Task: Find connections with filter location Mount Martha with filter topic #lawschoolwith filter profile language French with filter current company Quest Global with filter school IASE Deemed University with filter industry Hospitality with filter service category Event Planning with filter keywords title Caretaker or House Sitter
Action: Mouse moved to (485, 92)
Screenshot: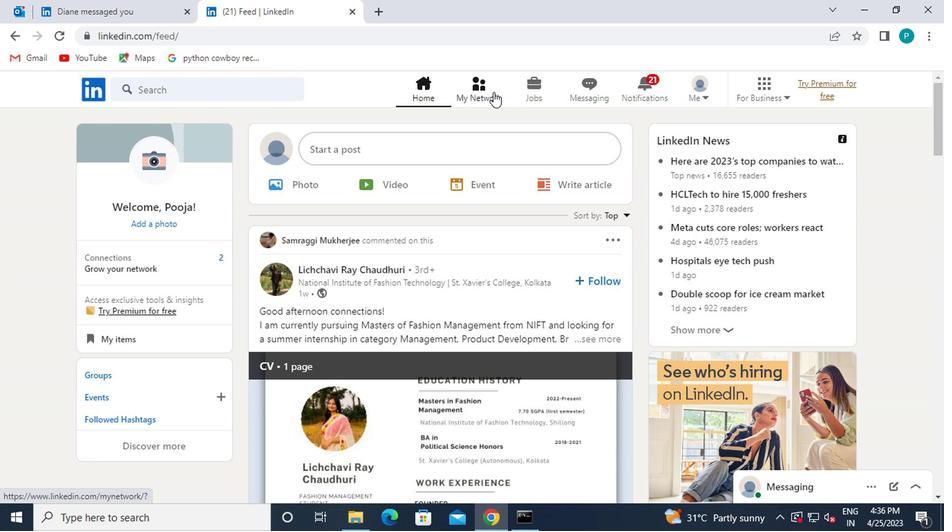 
Action: Mouse pressed left at (485, 92)
Screenshot: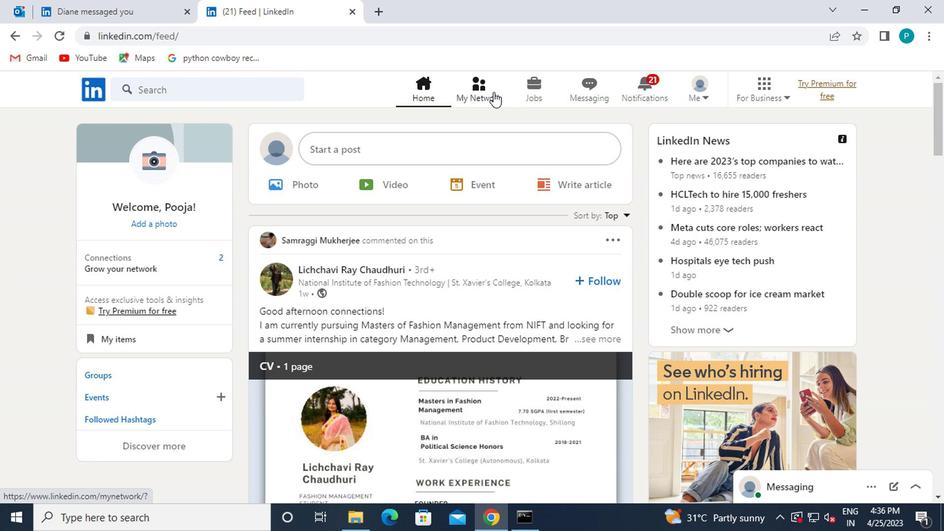 
Action: Mouse moved to (141, 175)
Screenshot: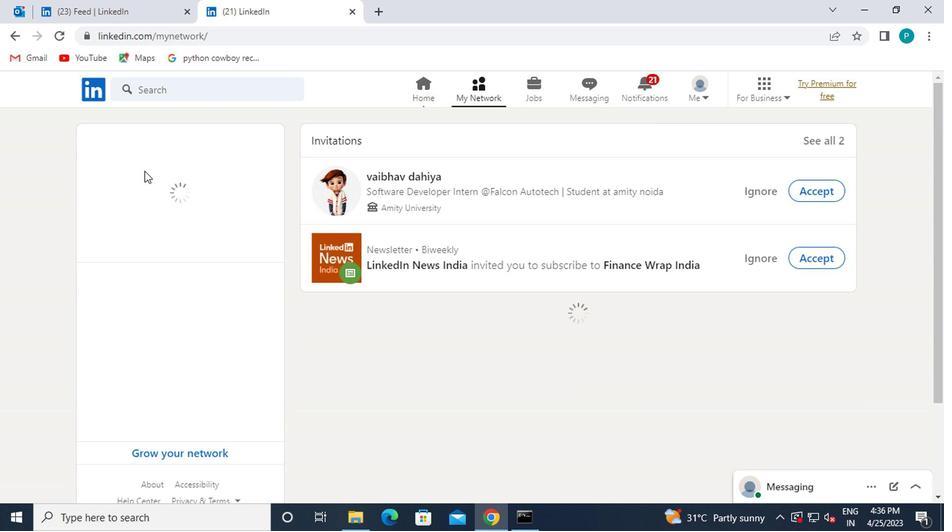 
Action: Mouse pressed left at (141, 175)
Screenshot: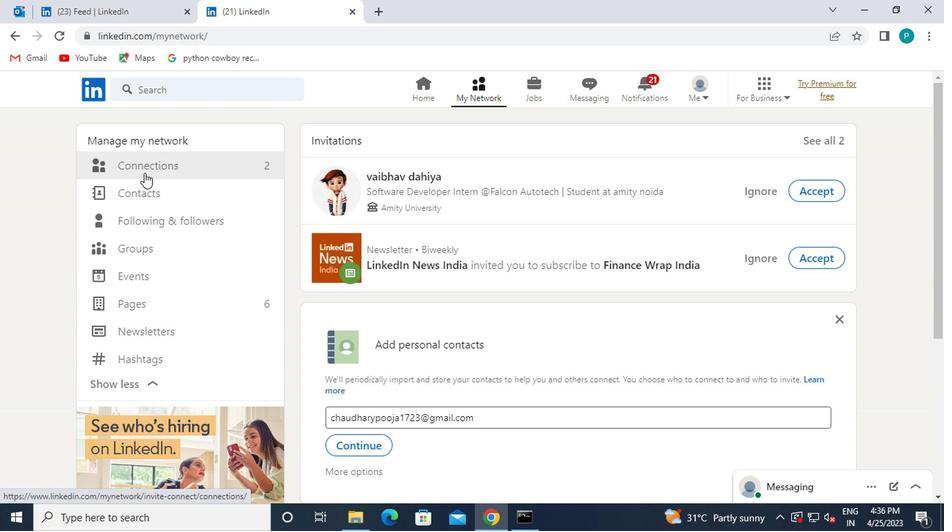 
Action: Mouse moved to (566, 173)
Screenshot: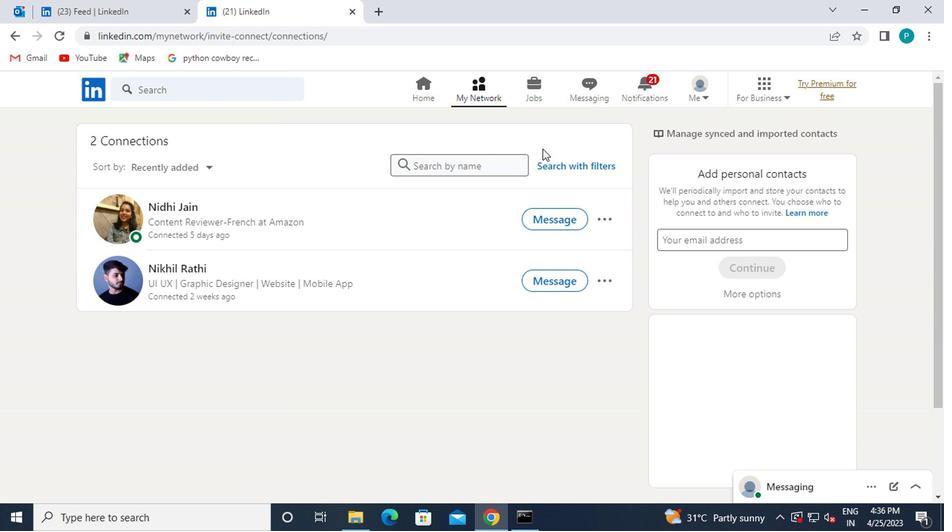 
Action: Mouse pressed left at (566, 173)
Screenshot: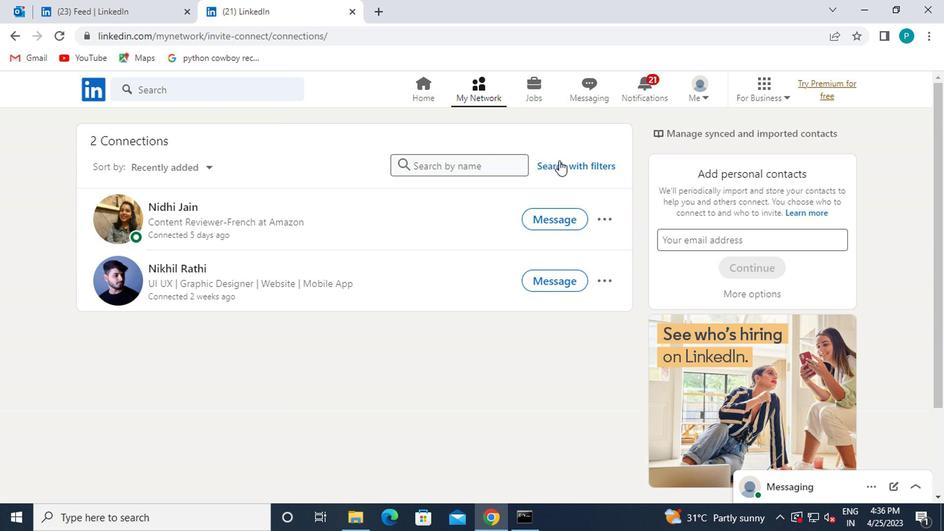 
Action: Mouse moved to (432, 123)
Screenshot: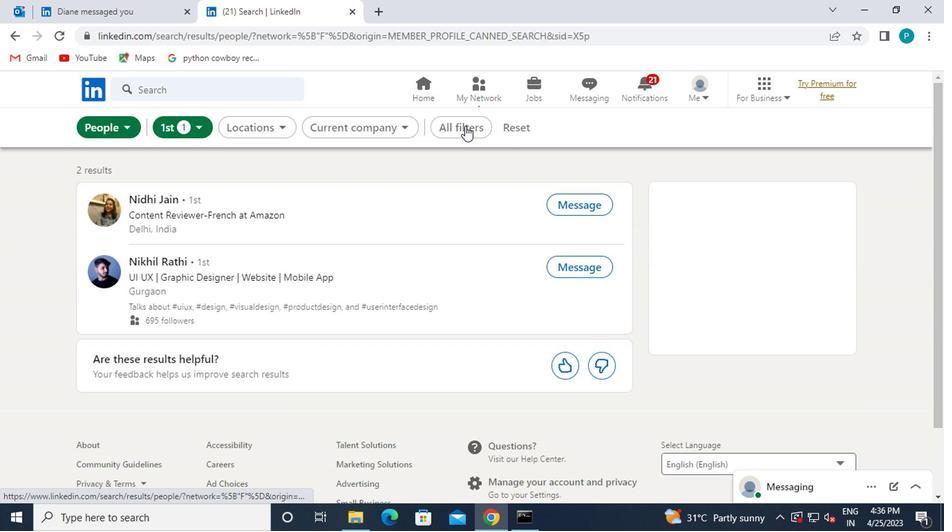 
Action: Mouse pressed left at (432, 123)
Screenshot: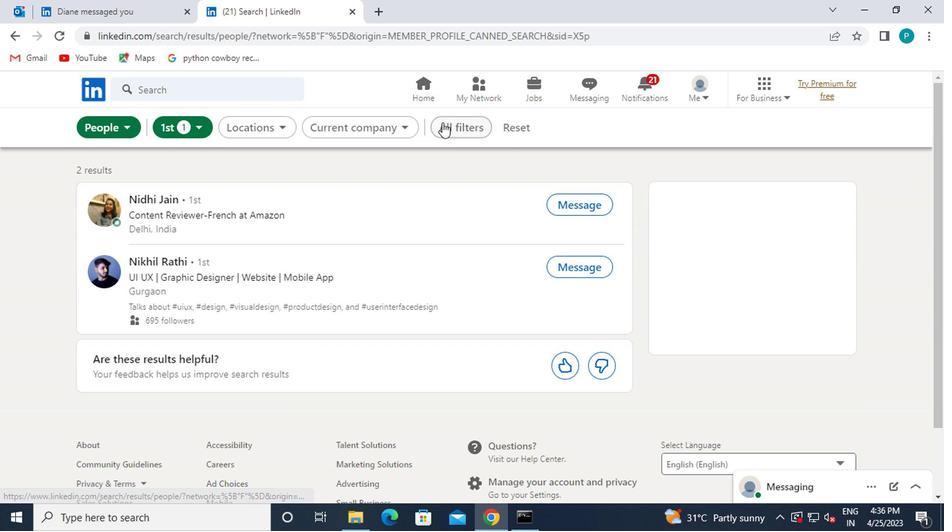 
Action: Mouse moved to (771, 300)
Screenshot: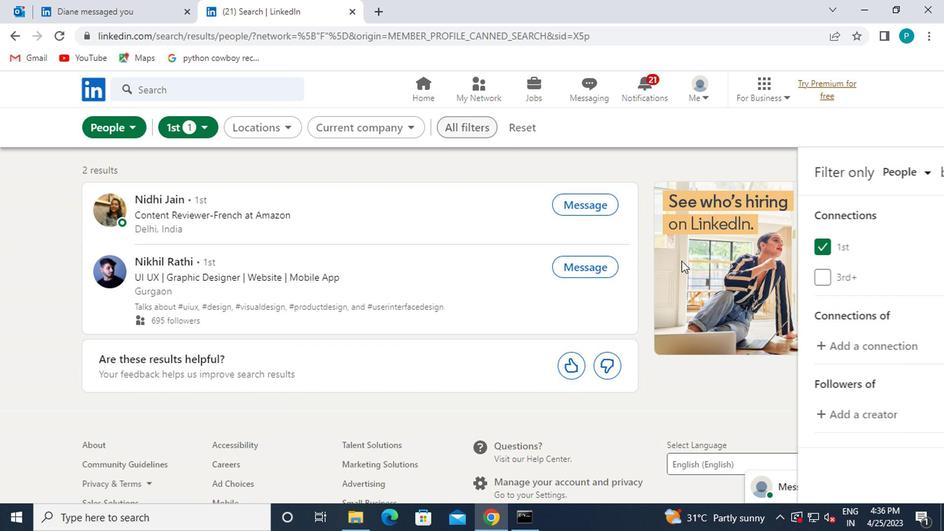 
Action: Mouse scrolled (771, 299) with delta (0, 0)
Screenshot: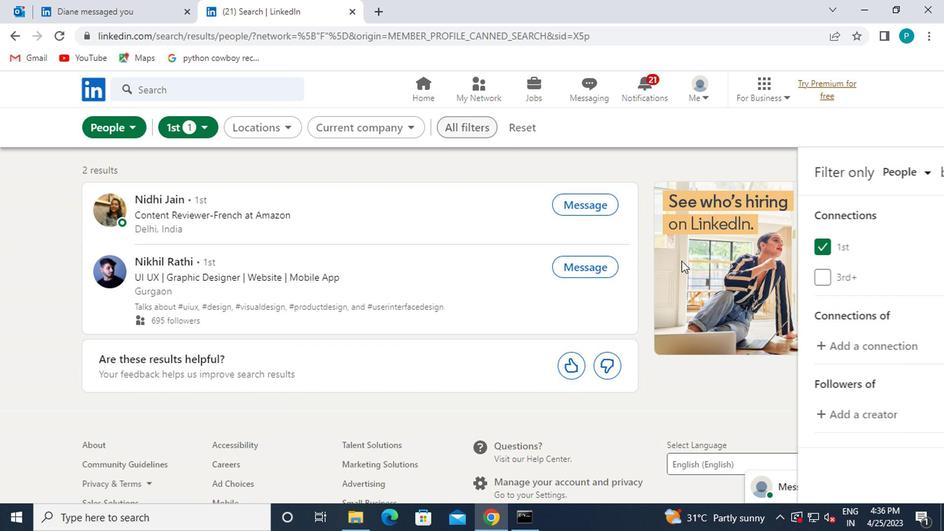 
Action: Mouse moved to (771, 301)
Screenshot: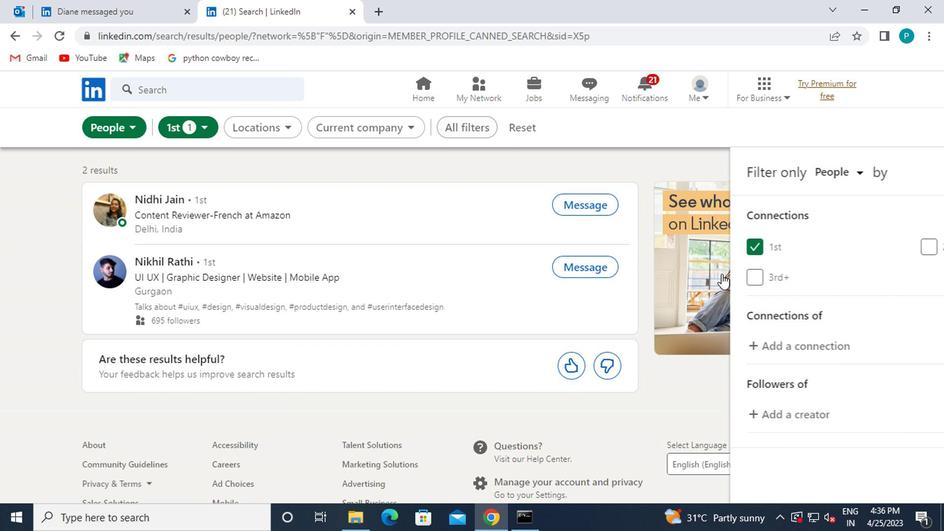 
Action: Mouse scrolled (771, 300) with delta (0, 0)
Screenshot: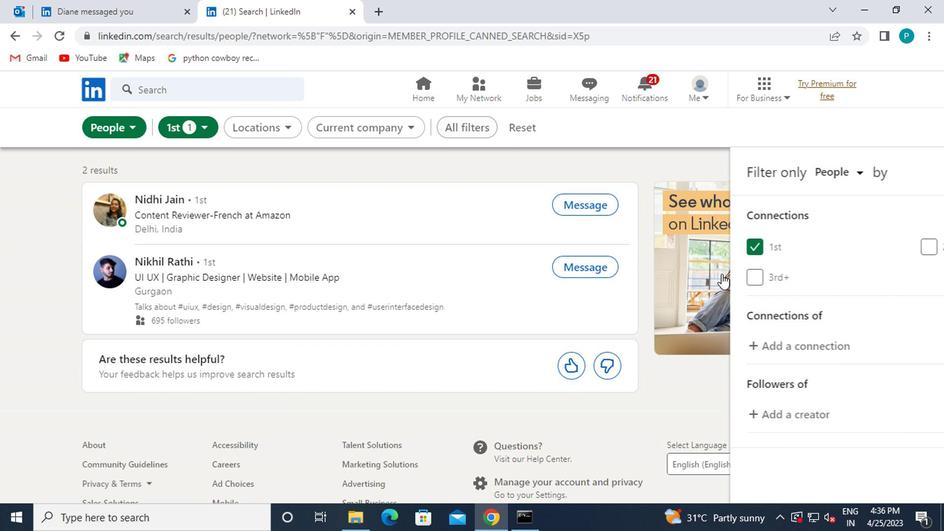 
Action: Mouse moved to (771, 302)
Screenshot: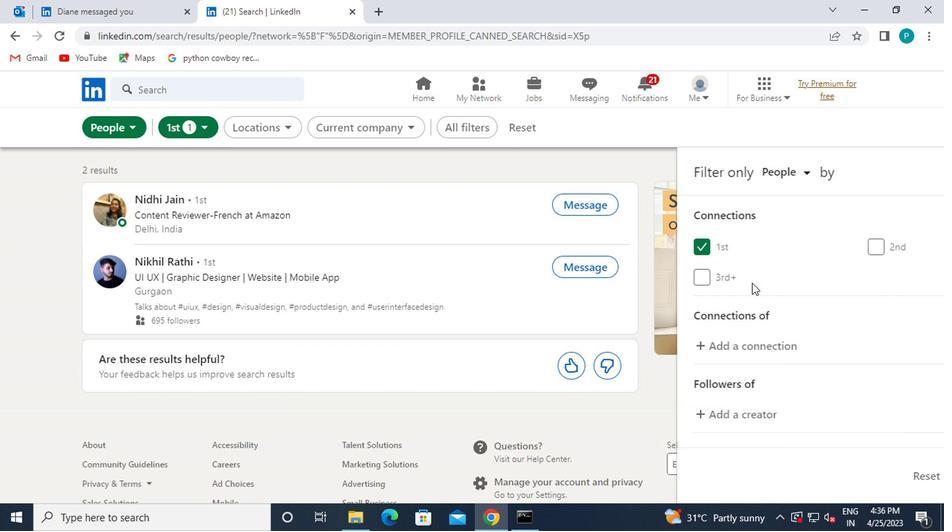 
Action: Mouse scrolled (771, 301) with delta (0, 0)
Screenshot: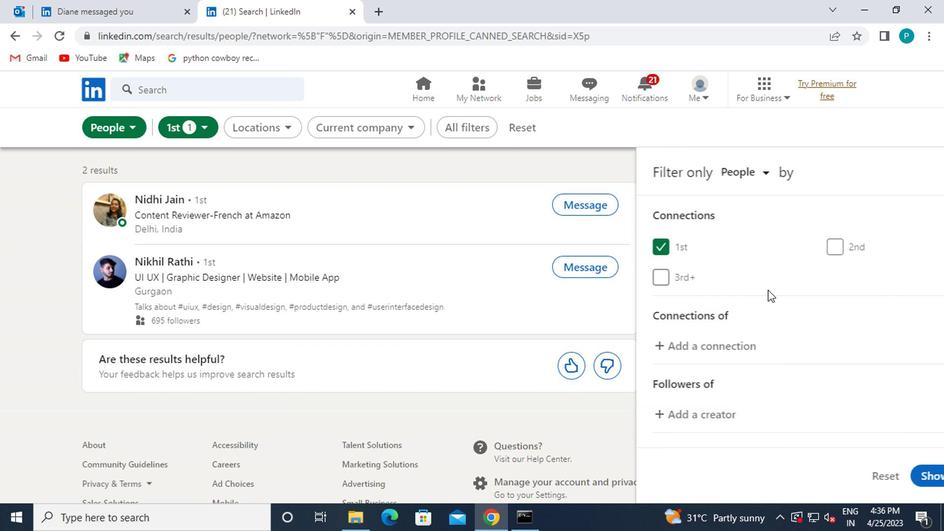 
Action: Mouse moved to (782, 335)
Screenshot: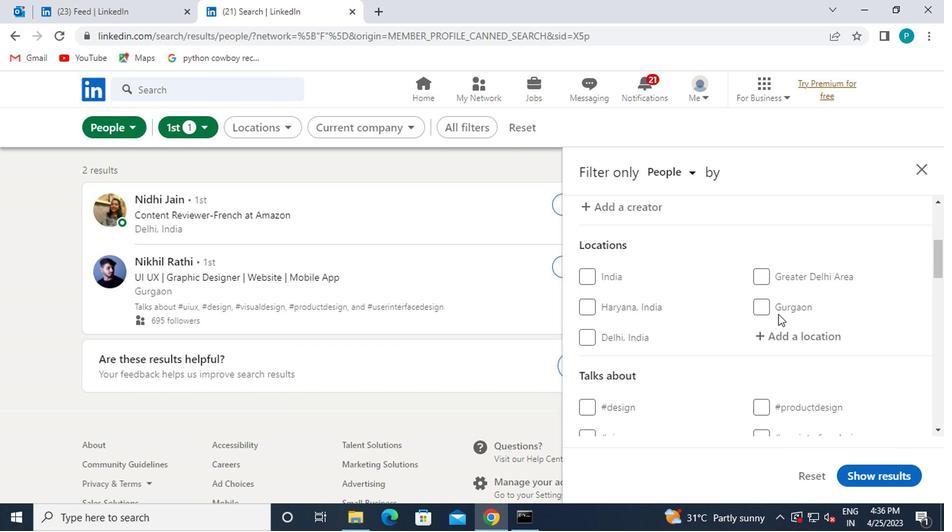 
Action: Mouse pressed left at (782, 335)
Screenshot: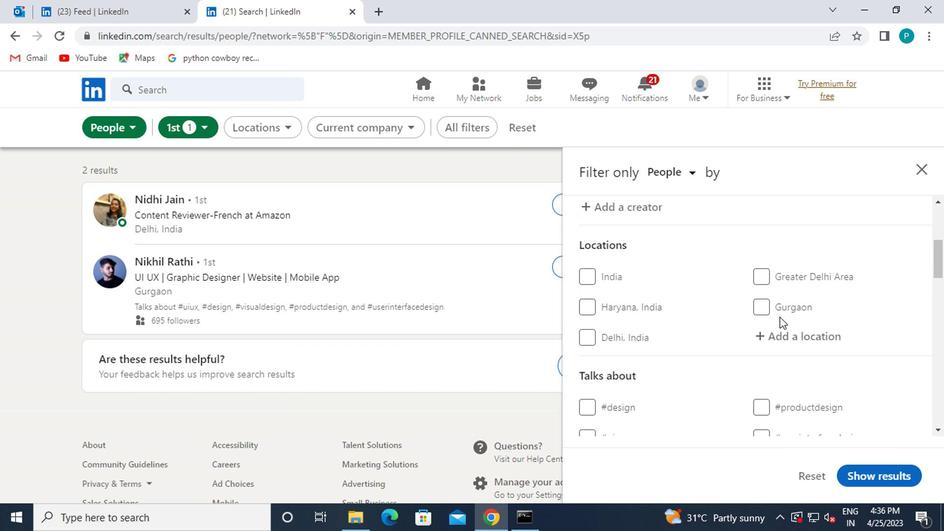 
Action: Mouse moved to (776, 309)
Screenshot: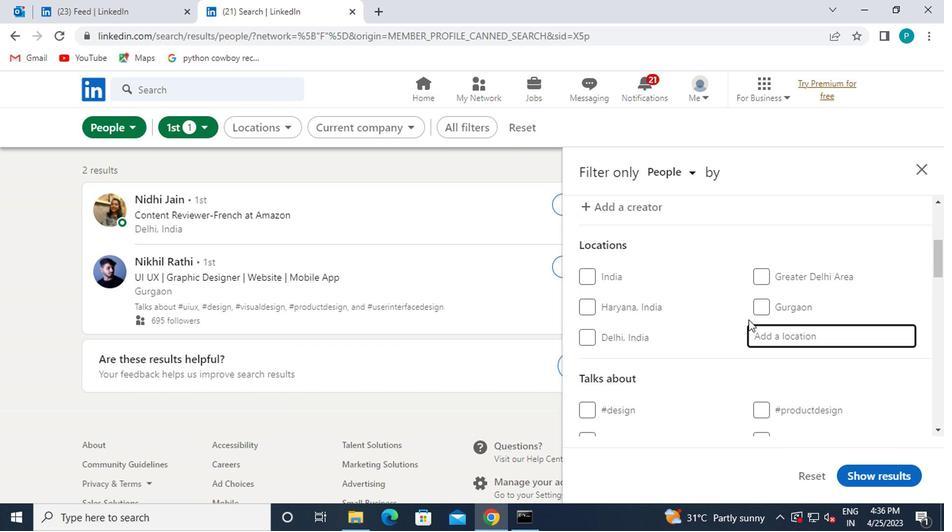 
Action: Key pressed mount<Key.enter>
Screenshot: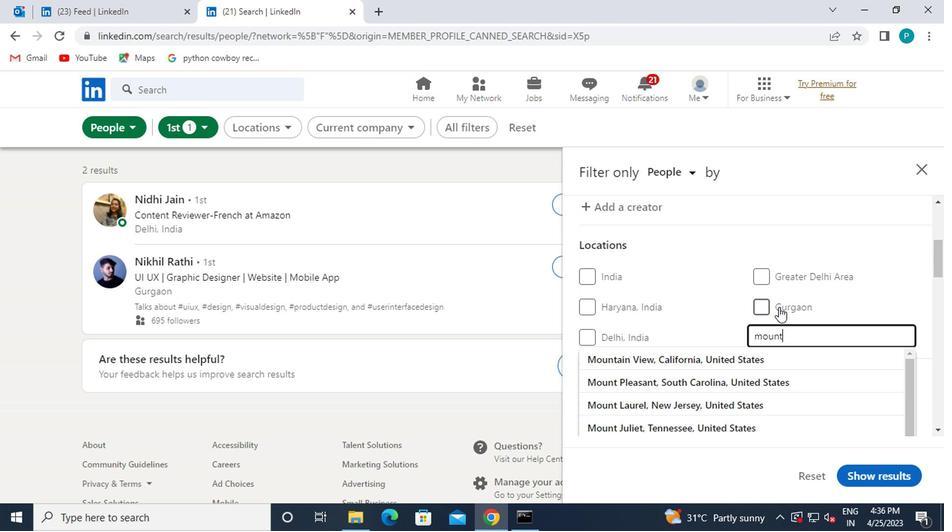 
Action: Mouse moved to (803, 330)
Screenshot: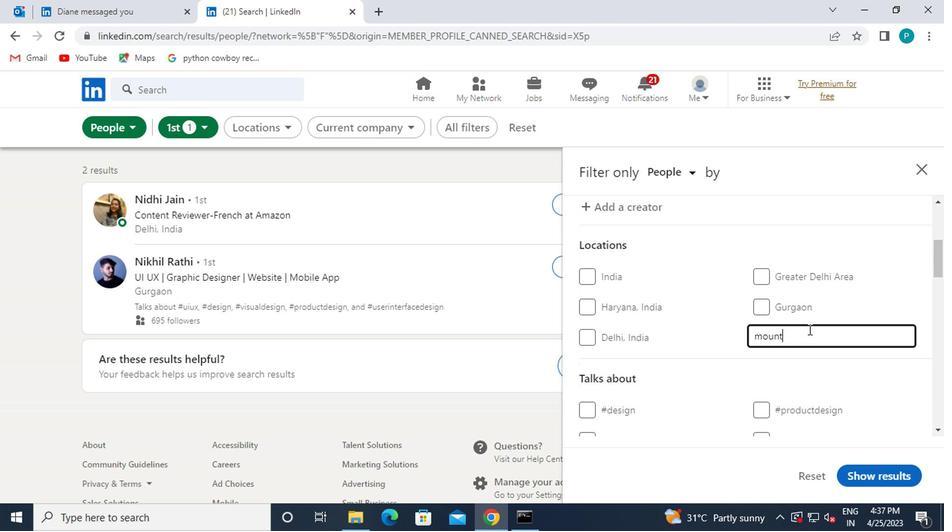 
Action: Key pressed <Key.space>martha
Screenshot: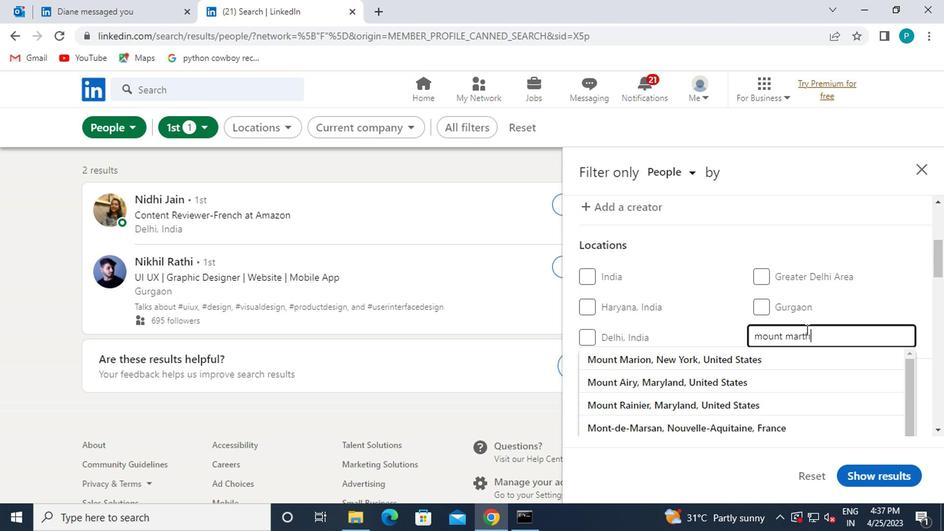 
Action: Mouse scrolled (803, 330) with delta (0, 0)
Screenshot: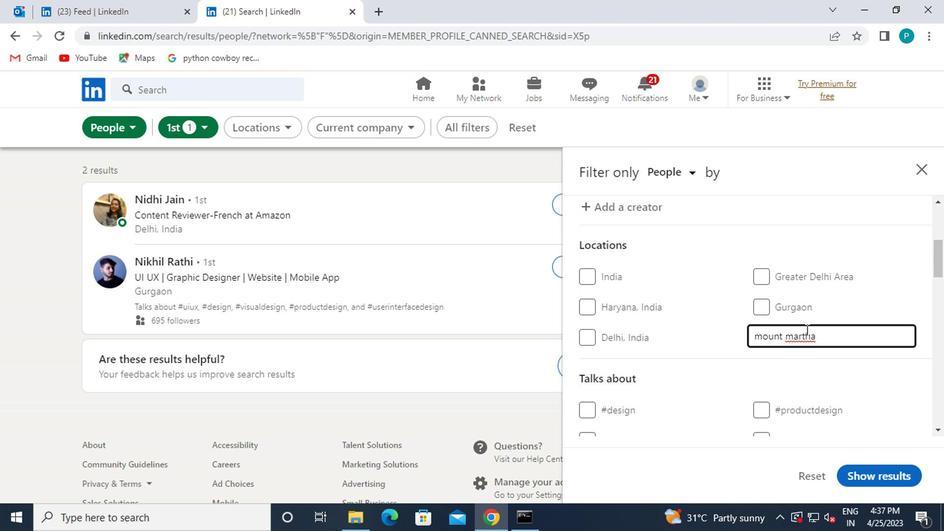 
Action: Mouse scrolled (803, 330) with delta (0, 0)
Screenshot: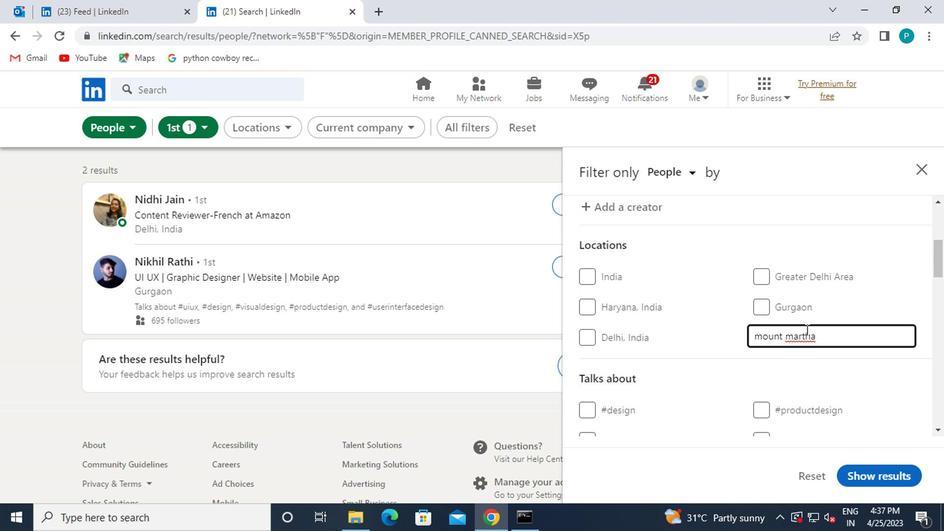 
Action: Mouse moved to (773, 335)
Screenshot: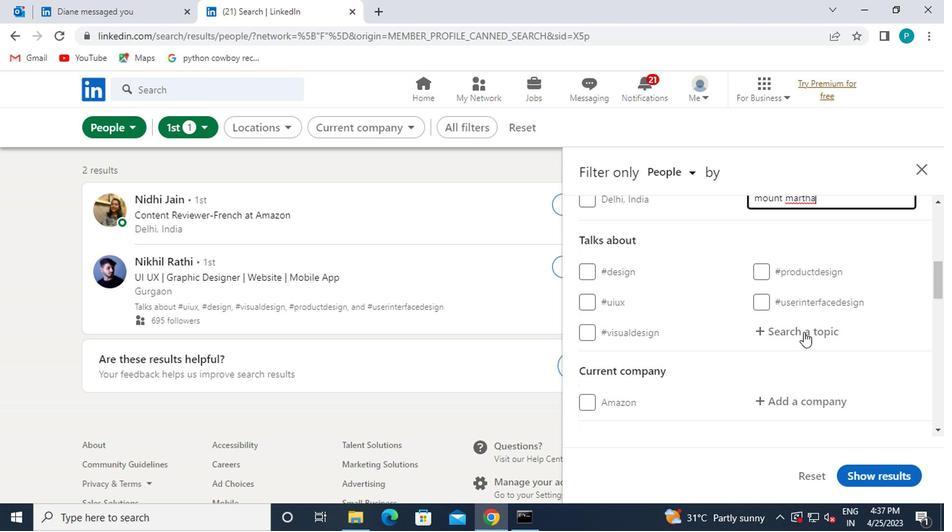 
Action: Mouse pressed left at (773, 335)
Screenshot: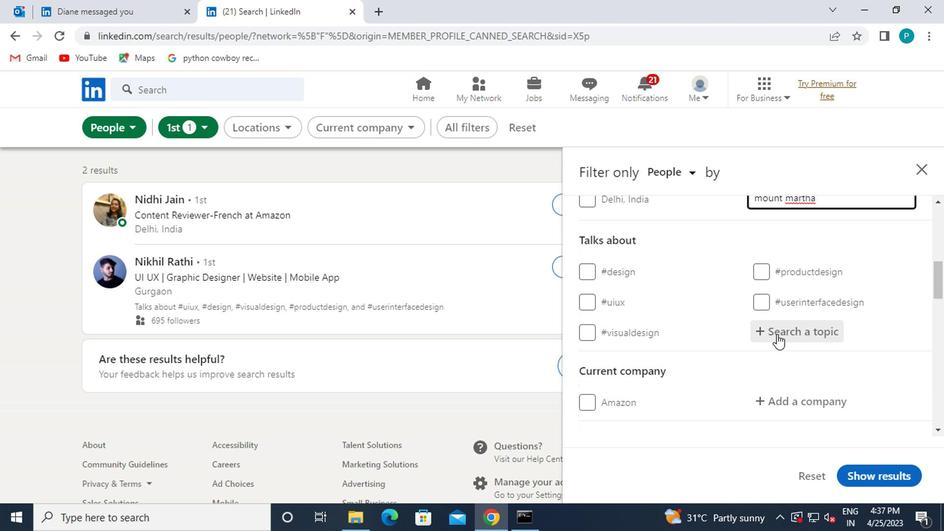 
Action: Key pressed <Key.shift>#LAWSHC<Key.backspace><Key.backspace>CHOOL
Screenshot: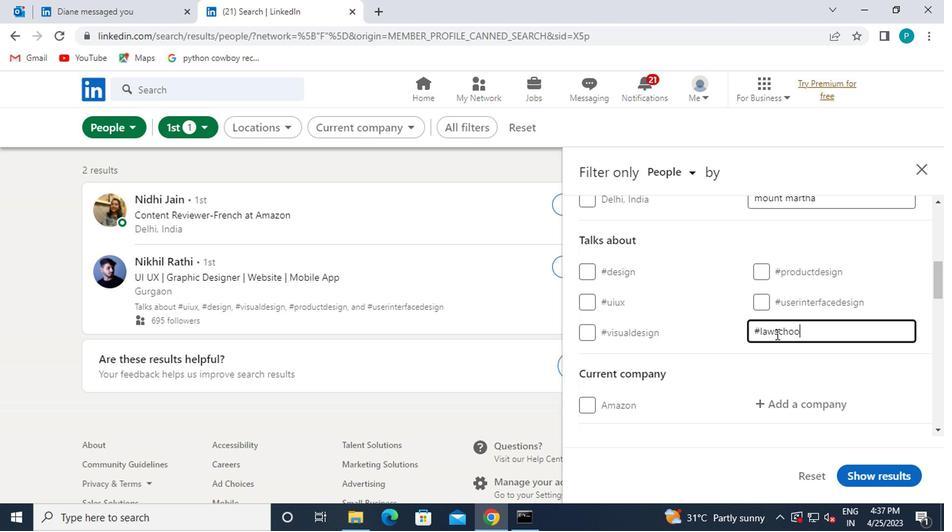 
Action: Mouse moved to (777, 348)
Screenshot: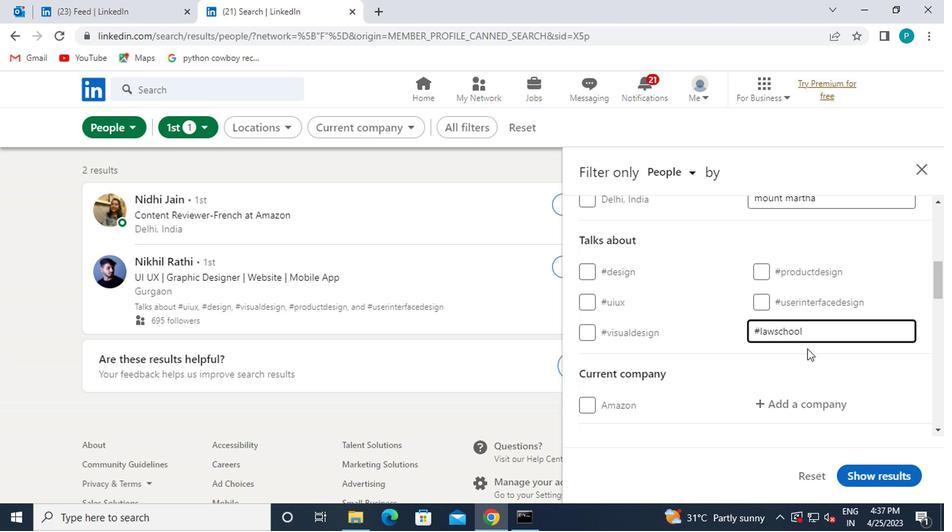 
Action: Mouse scrolled (777, 347) with delta (0, 0)
Screenshot: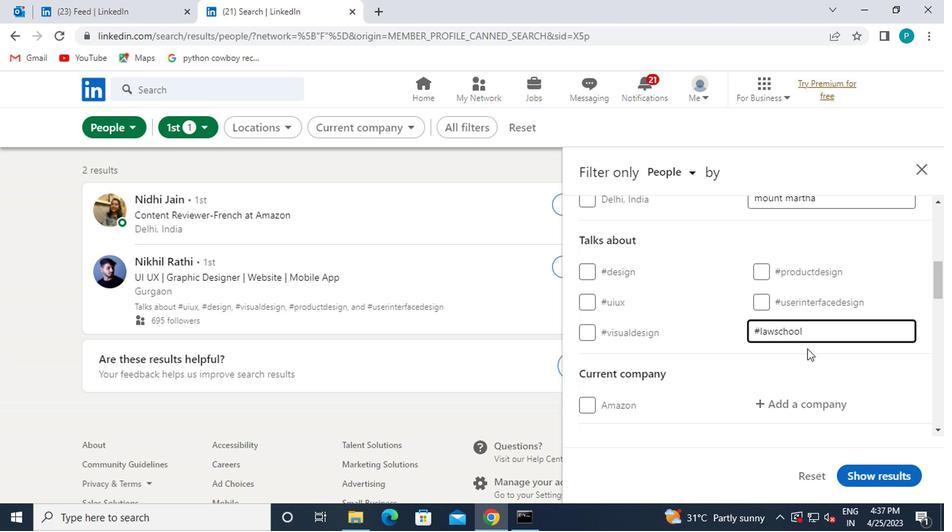 
Action: Mouse moved to (760, 344)
Screenshot: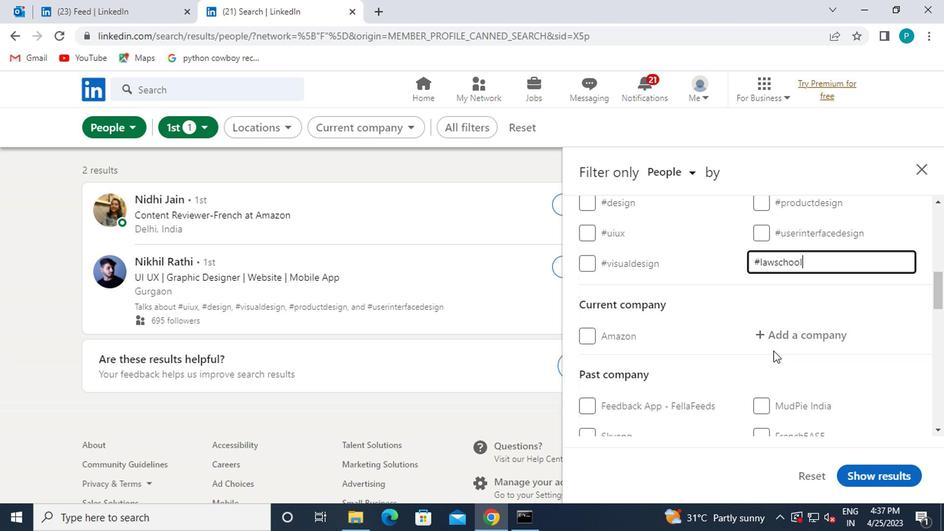 
Action: Mouse pressed left at (760, 344)
Screenshot: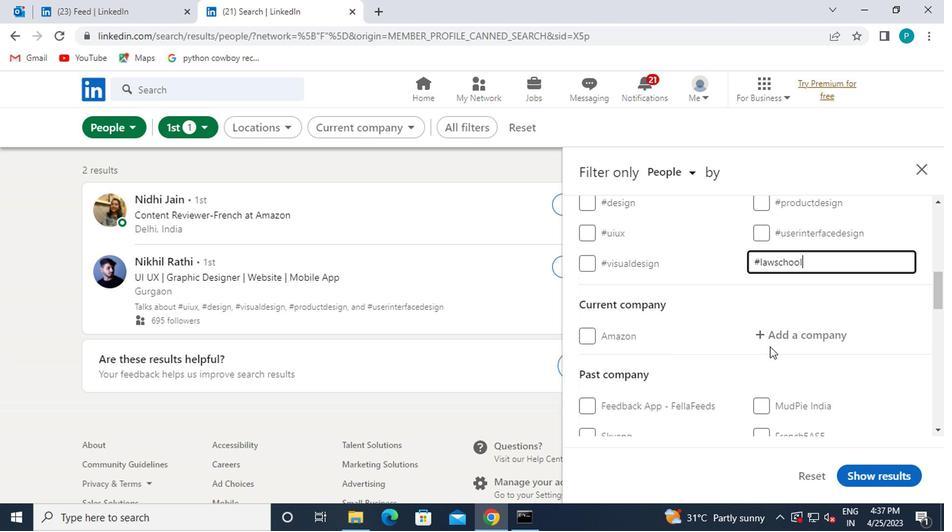 
Action: Key pressed QUEST
Screenshot: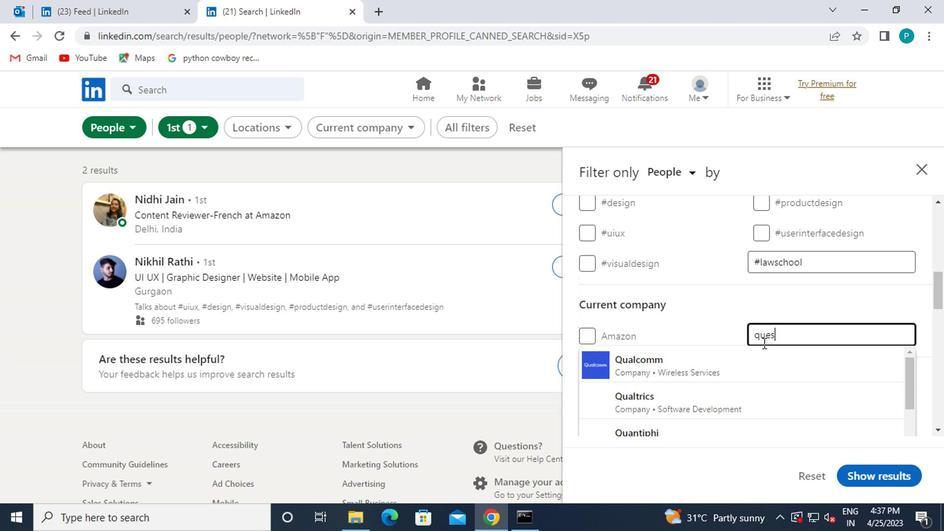 
Action: Mouse moved to (708, 364)
Screenshot: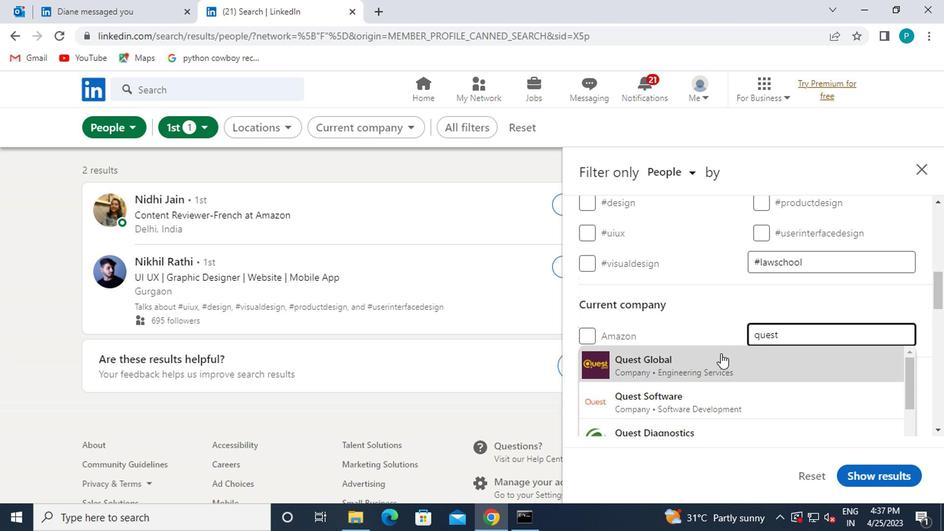 
Action: Mouse pressed left at (708, 364)
Screenshot: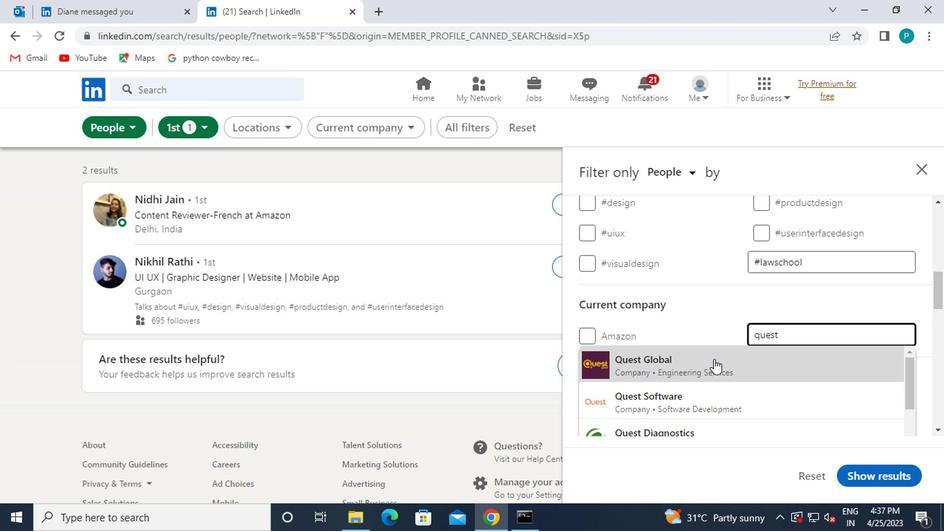 
Action: Mouse moved to (706, 364)
Screenshot: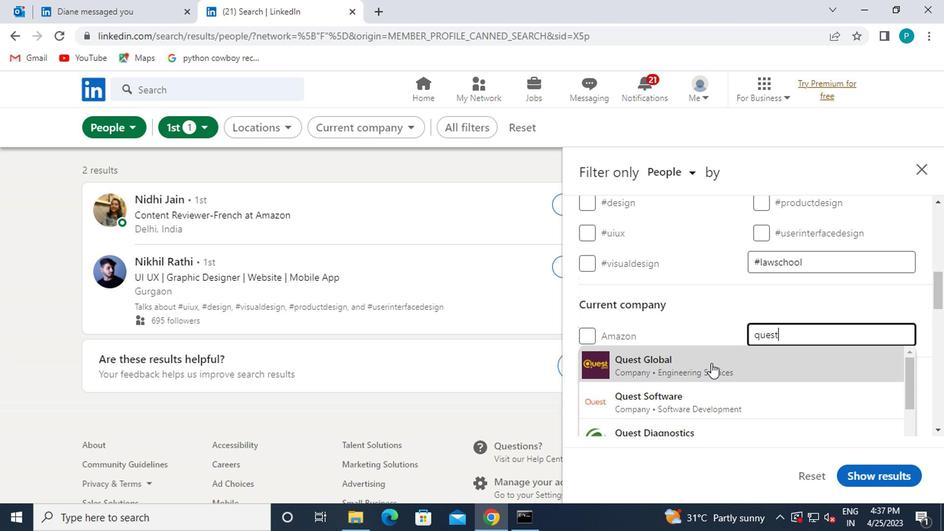 
Action: Mouse scrolled (706, 364) with delta (0, 0)
Screenshot: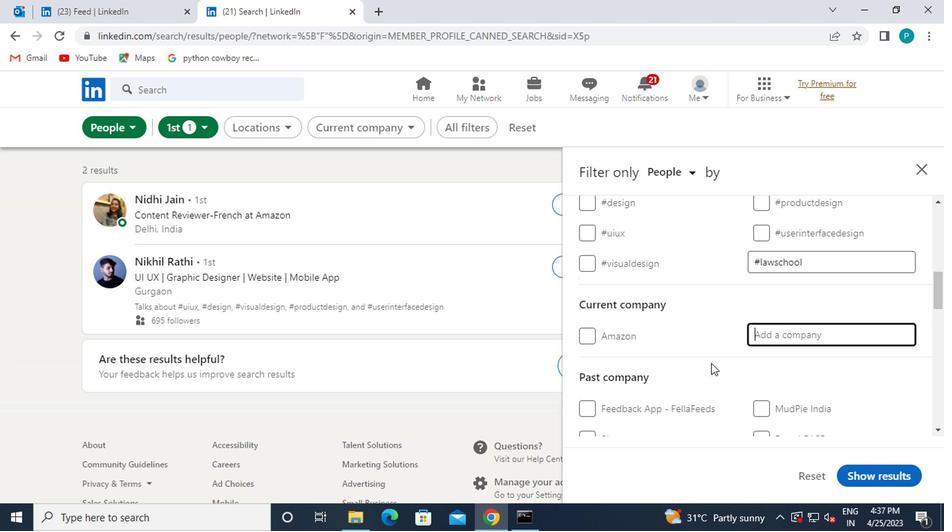 
Action: Mouse scrolled (706, 364) with delta (0, 0)
Screenshot: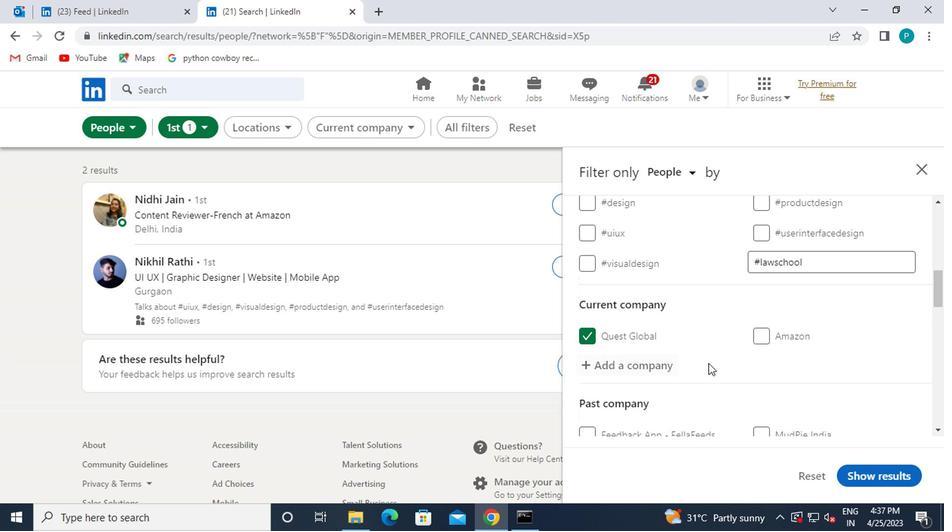 
Action: Mouse moved to (712, 366)
Screenshot: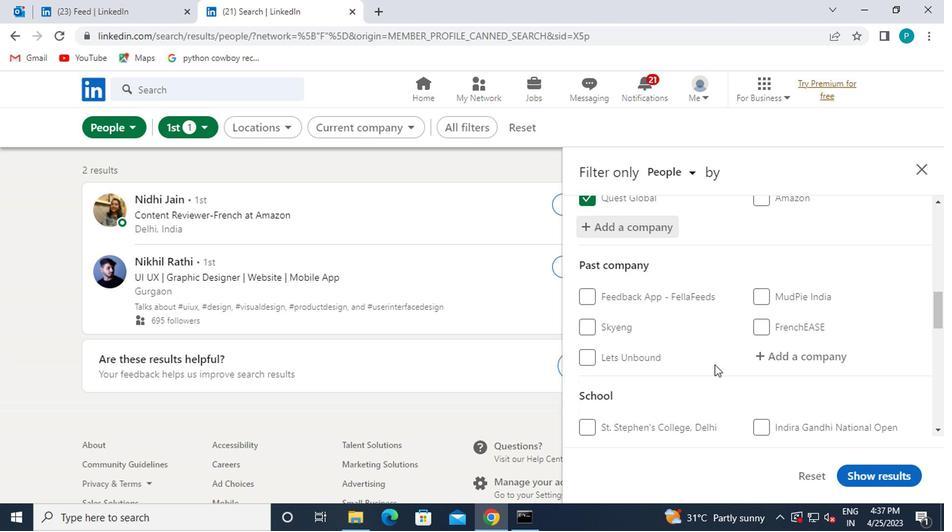 
Action: Mouse scrolled (712, 366) with delta (0, 0)
Screenshot: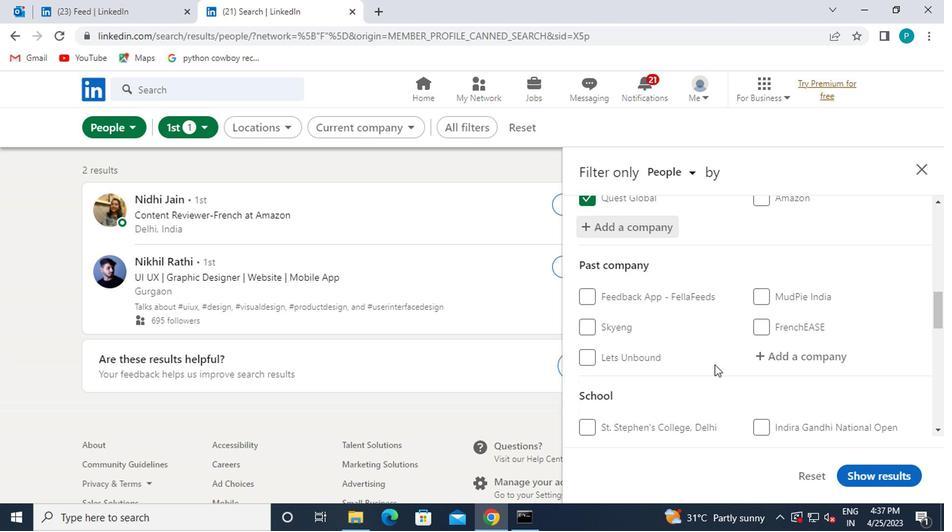 
Action: Mouse moved to (757, 385)
Screenshot: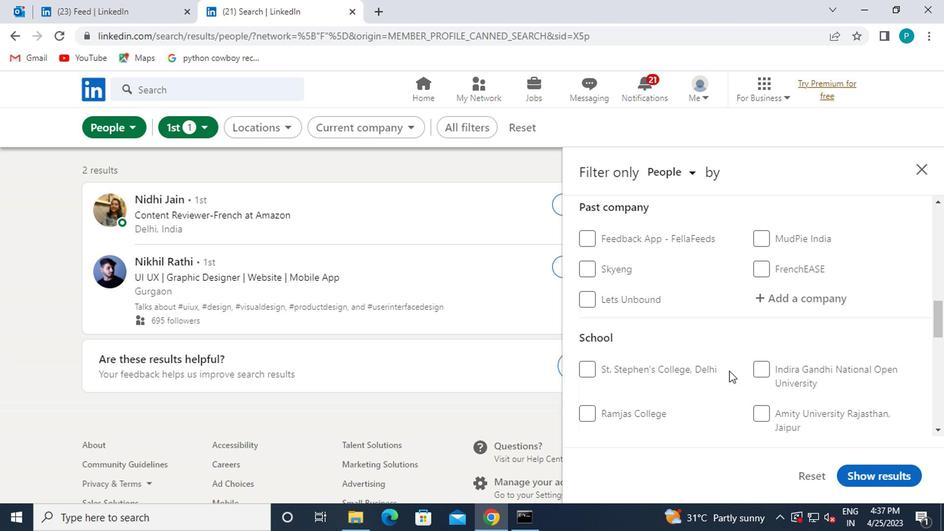 
Action: Mouse scrolled (757, 385) with delta (0, 0)
Screenshot: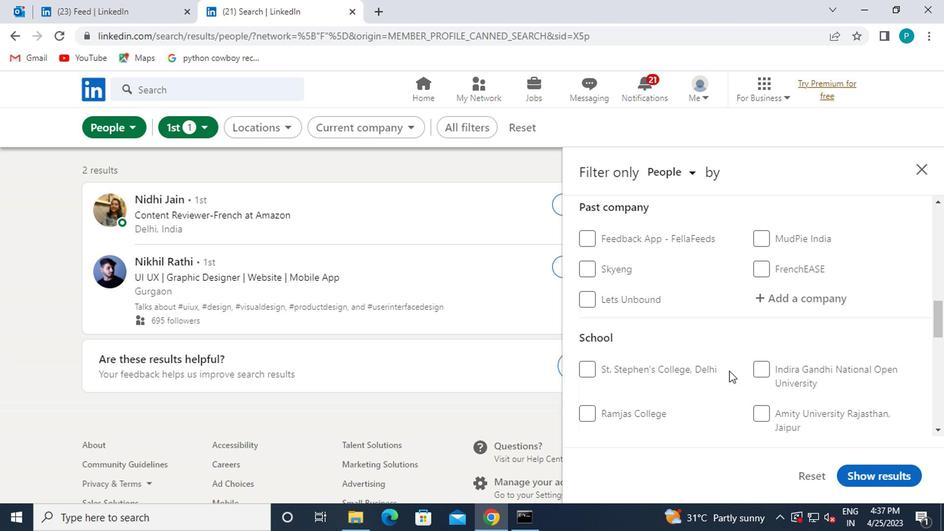 
Action: Mouse moved to (760, 380)
Screenshot: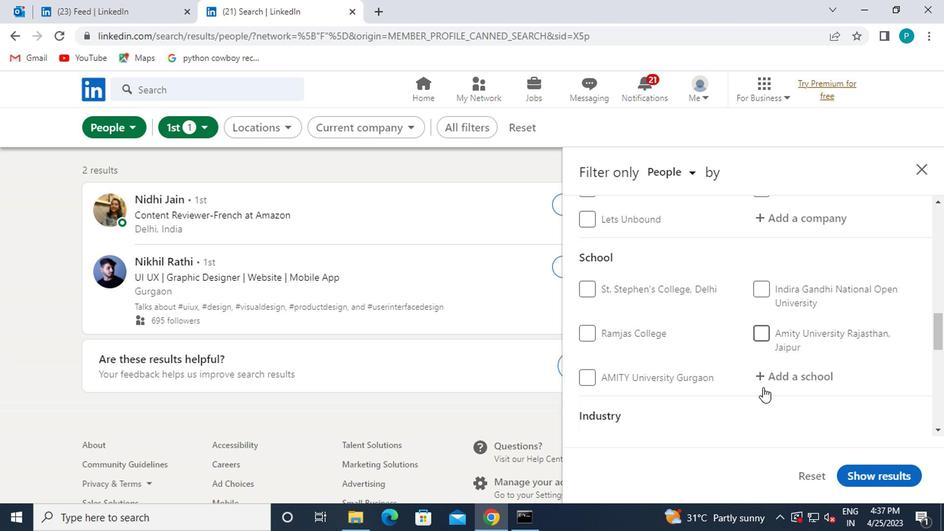
Action: Mouse pressed left at (760, 380)
Screenshot: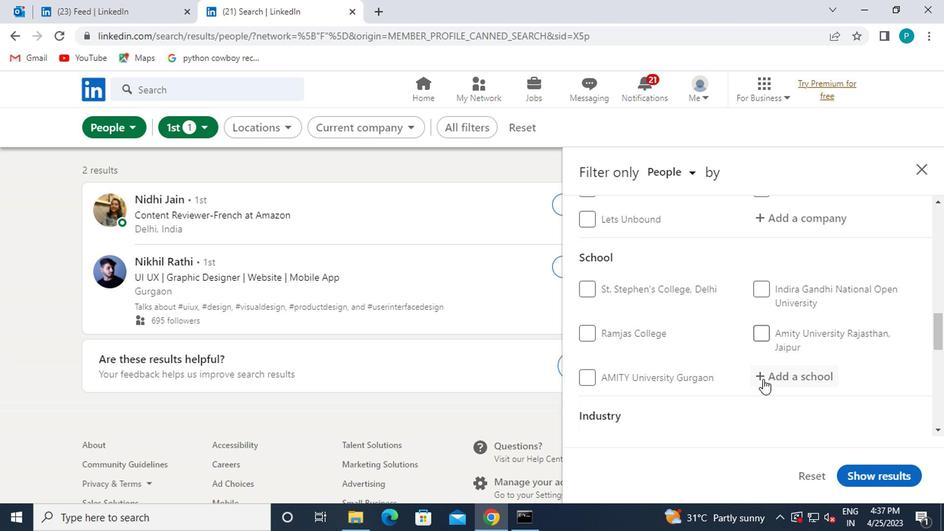 
Action: Mouse moved to (771, 376)
Screenshot: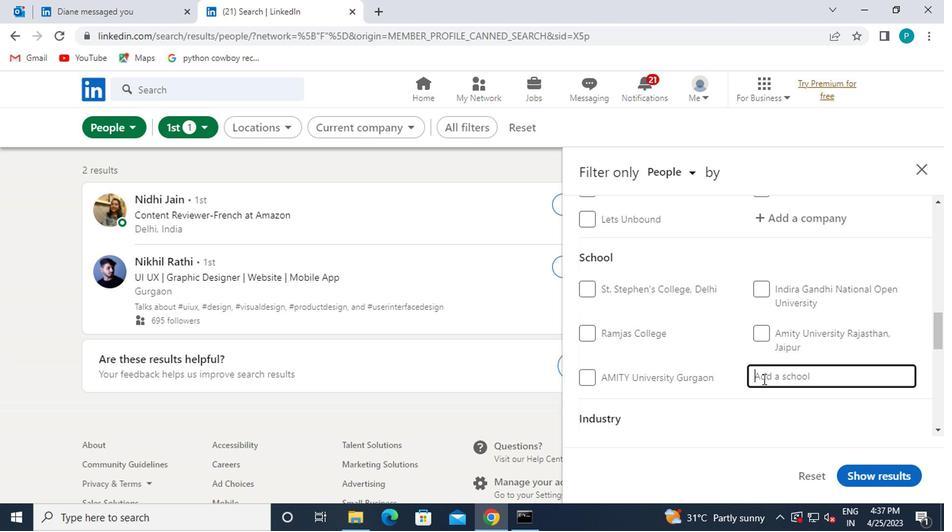 
Action: Key pressed IAS
Screenshot: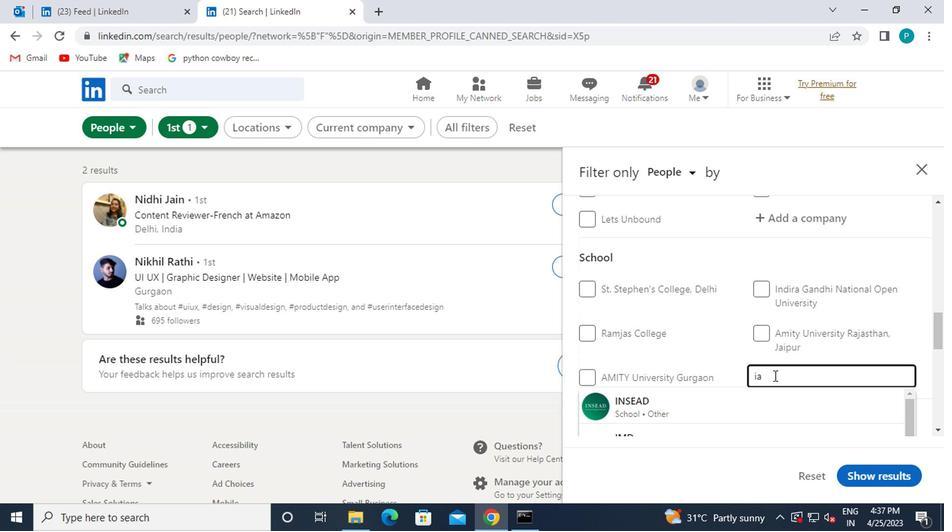
Action: Mouse moved to (772, 376)
Screenshot: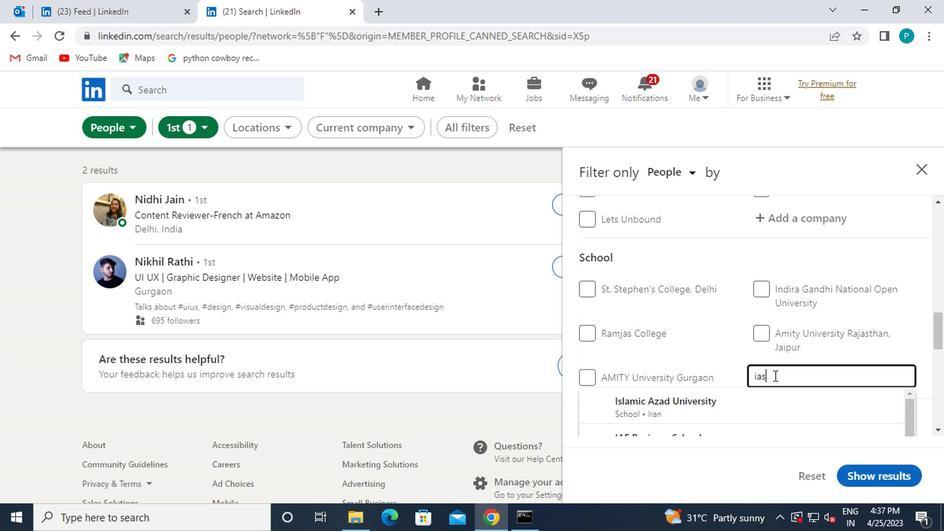 
Action: Key pressed E
Screenshot: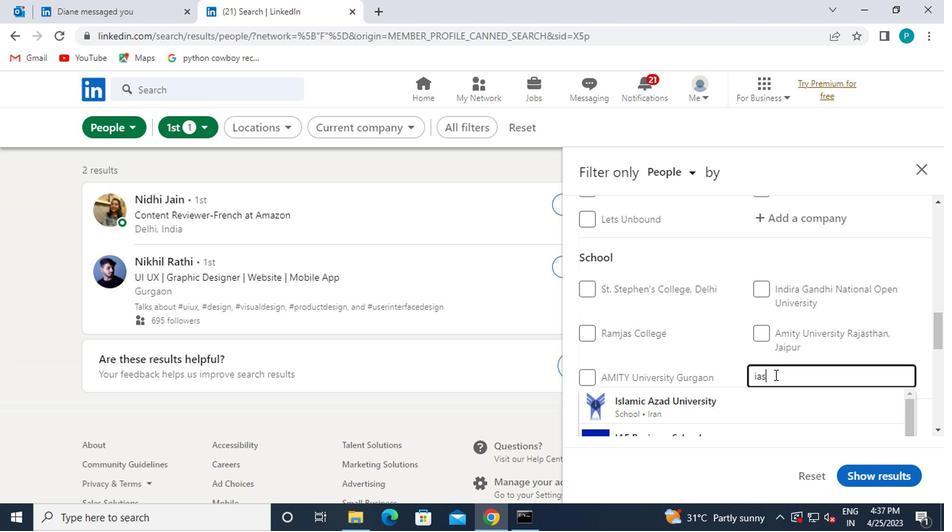 
Action: Mouse moved to (719, 419)
Screenshot: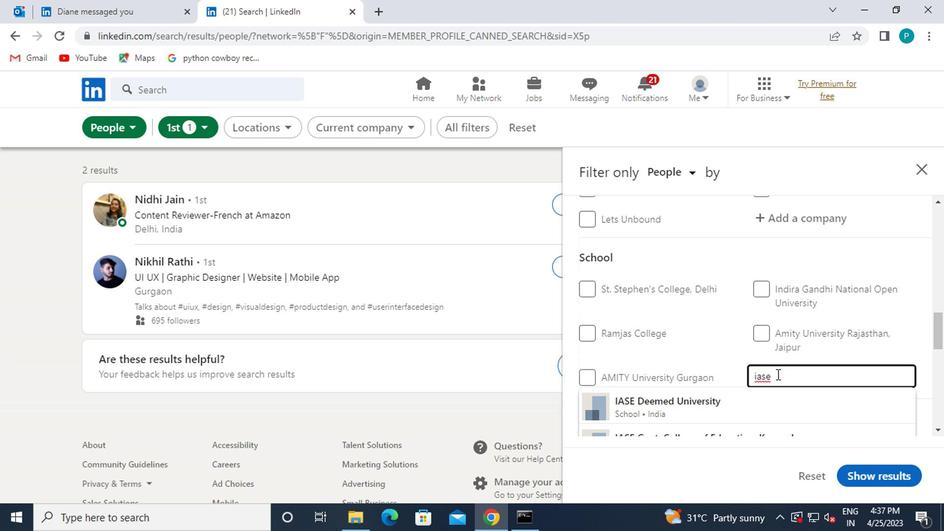 
Action: Mouse pressed left at (719, 419)
Screenshot: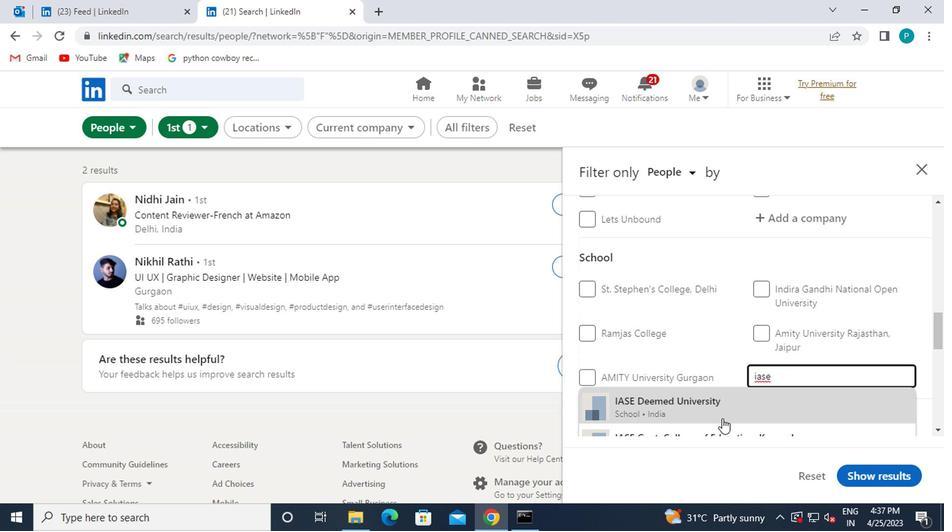 
Action: Mouse moved to (711, 415)
Screenshot: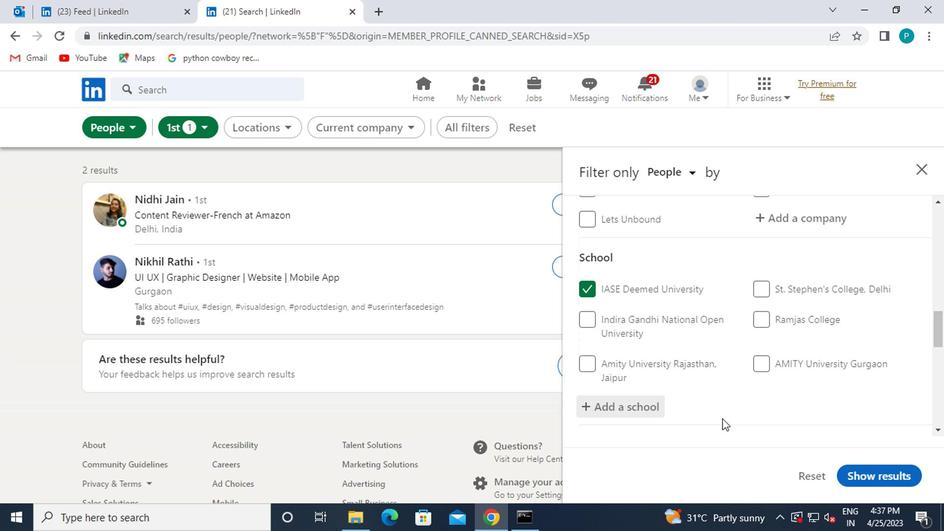 
Action: Mouse scrolled (711, 414) with delta (0, 0)
Screenshot: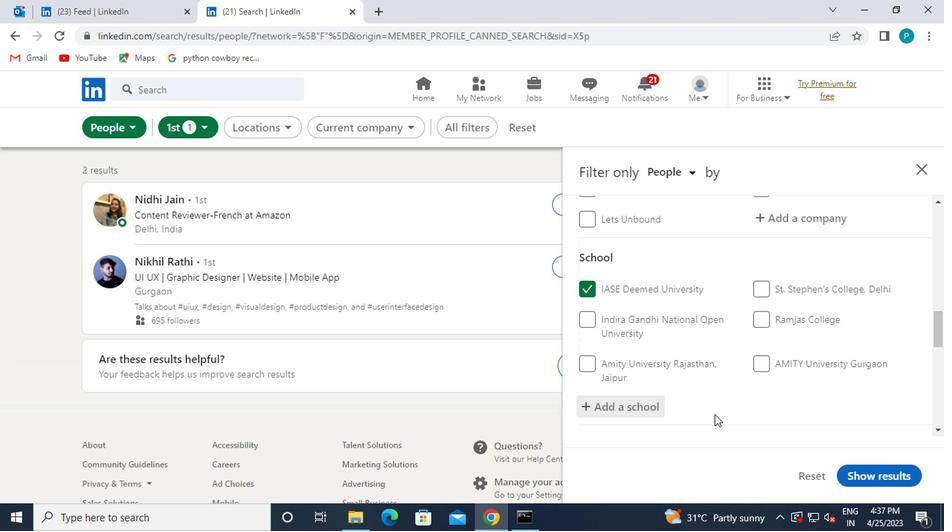 
Action: Mouse moved to (708, 414)
Screenshot: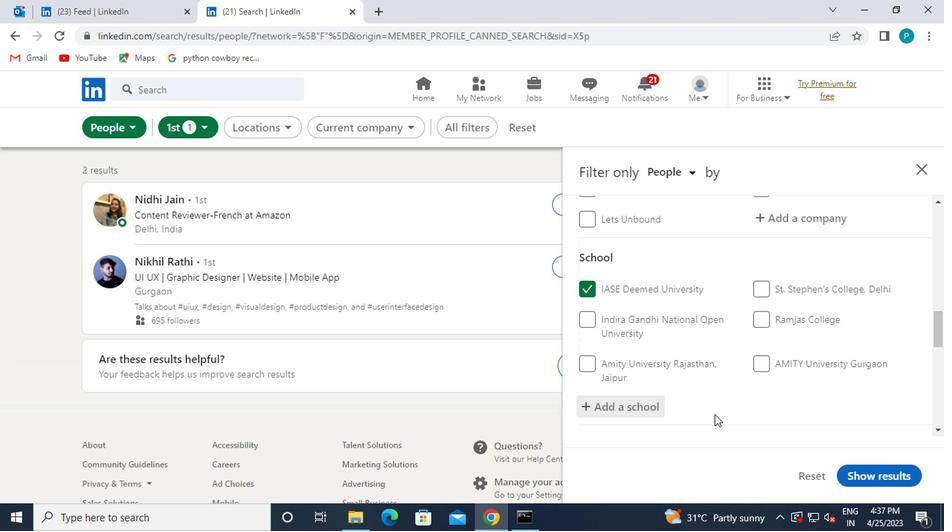 
Action: Mouse scrolled (708, 414) with delta (0, 0)
Screenshot: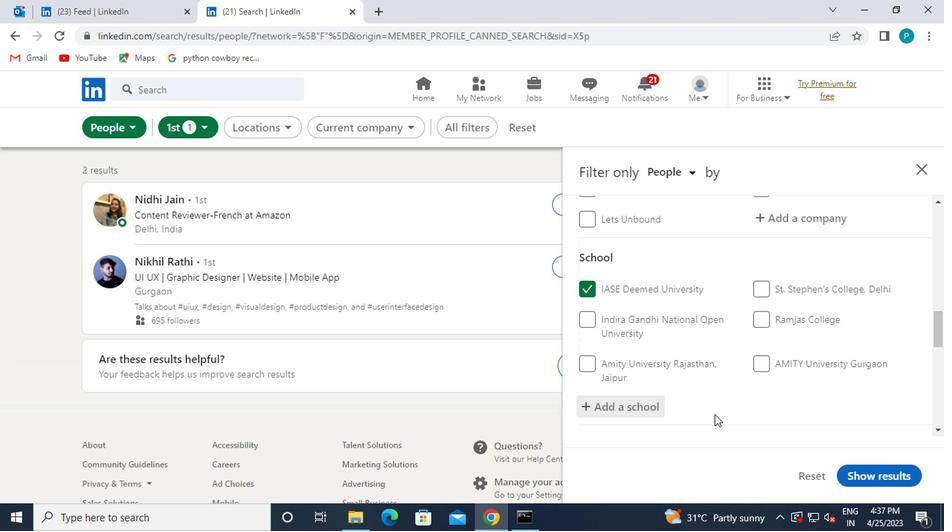 
Action: Mouse moved to (650, 376)
Screenshot: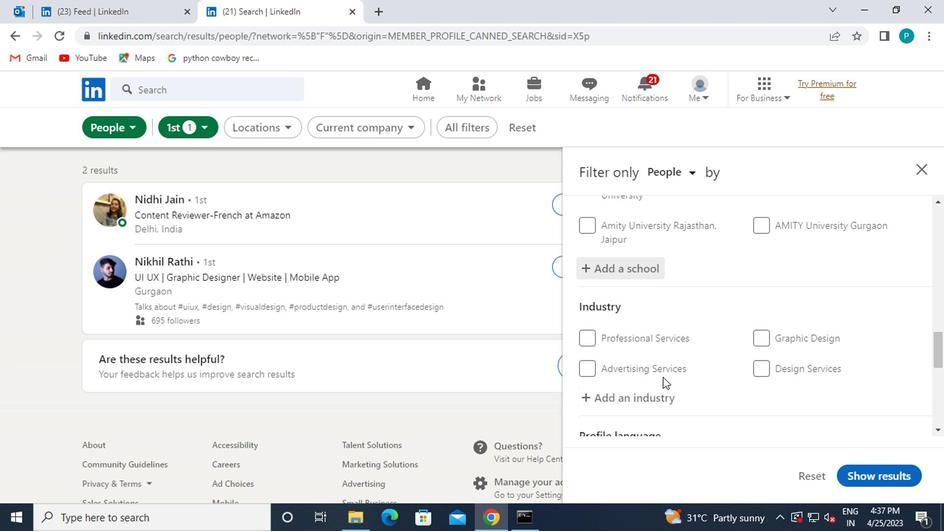 
Action: Mouse scrolled (650, 376) with delta (0, 0)
Screenshot: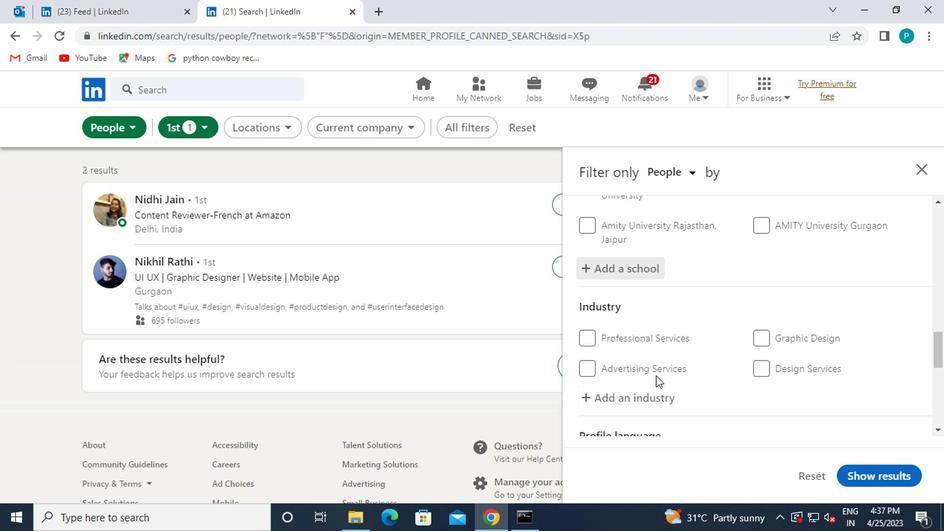
Action: Mouse moved to (616, 346)
Screenshot: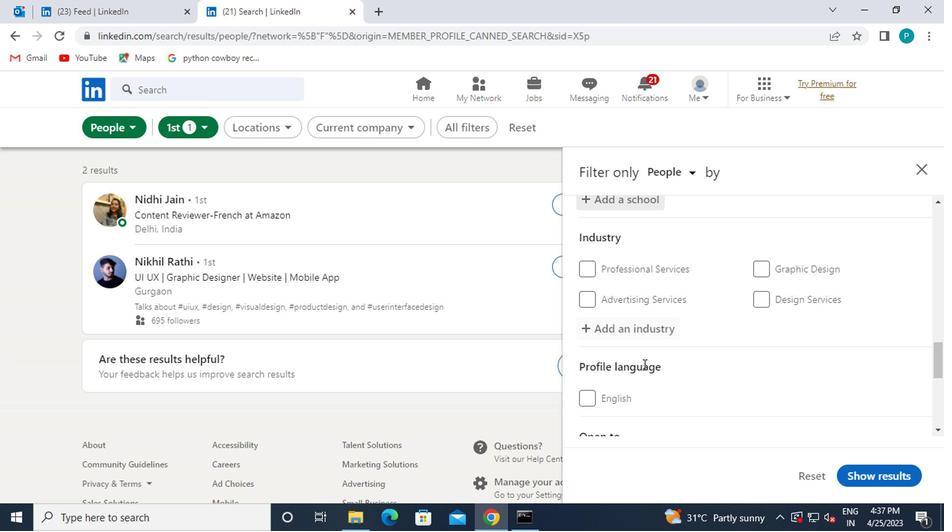 
Action: Mouse pressed left at (616, 346)
Screenshot: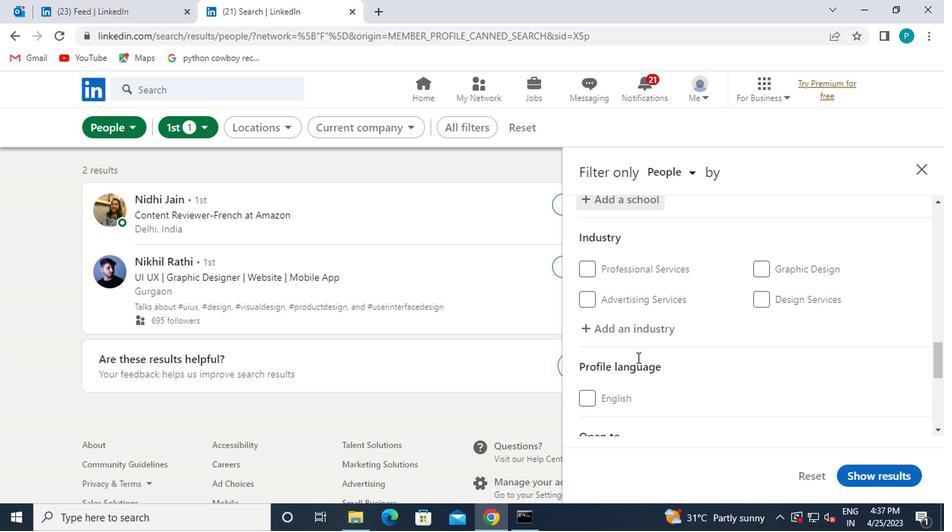 
Action: Mouse moved to (610, 336)
Screenshot: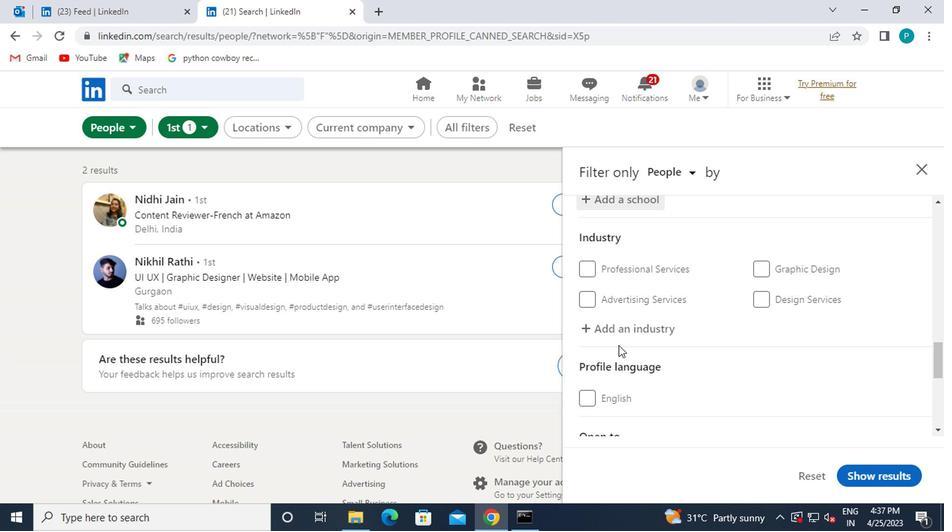 
Action: Mouse pressed left at (610, 336)
Screenshot: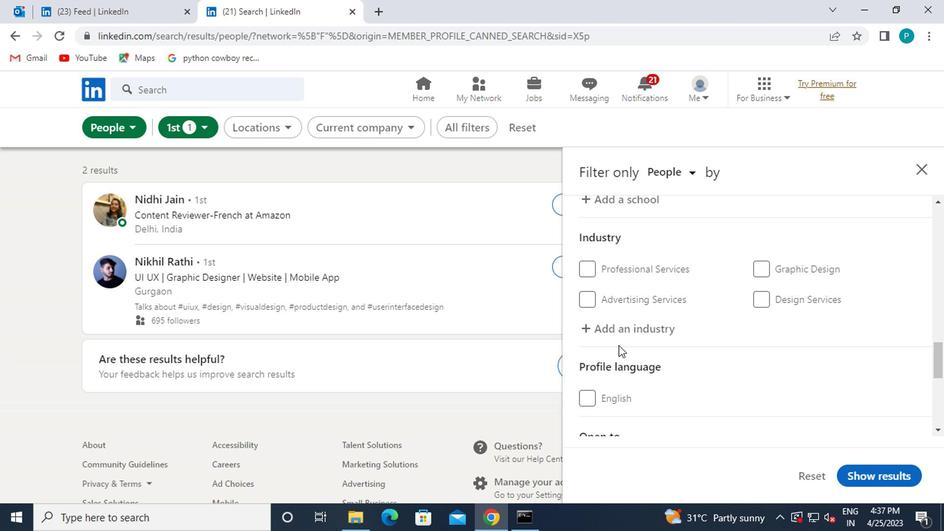 
Action: Mouse moved to (645, 330)
Screenshot: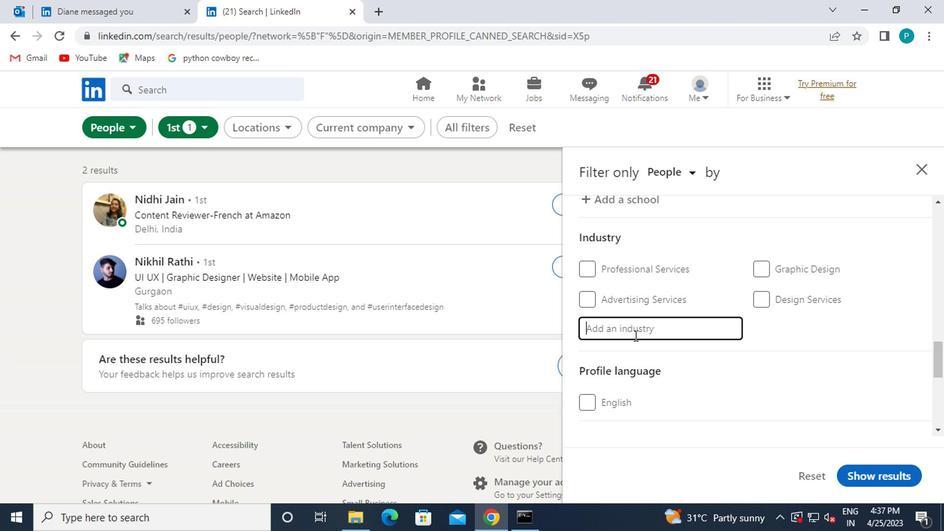 
Action: Key pressed HO
Screenshot: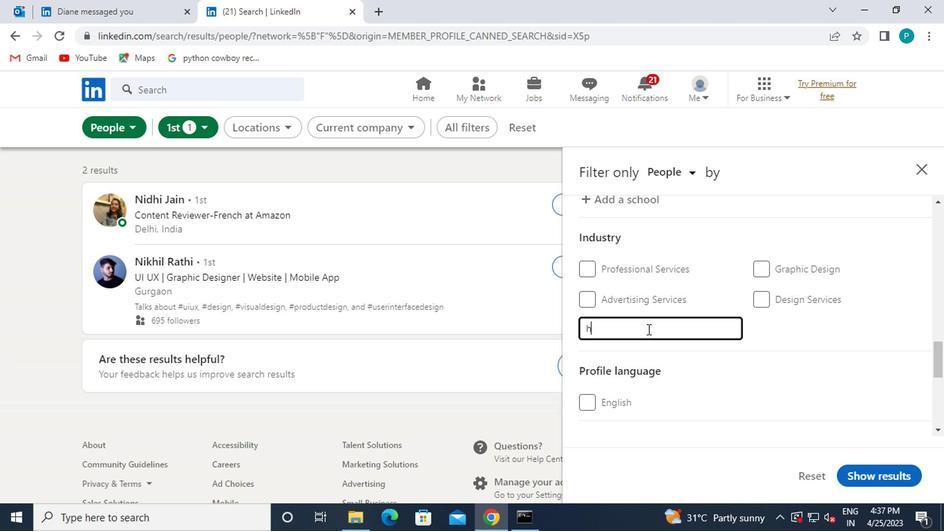 
Action: Mouse moved to (645, 330)
Screenshot: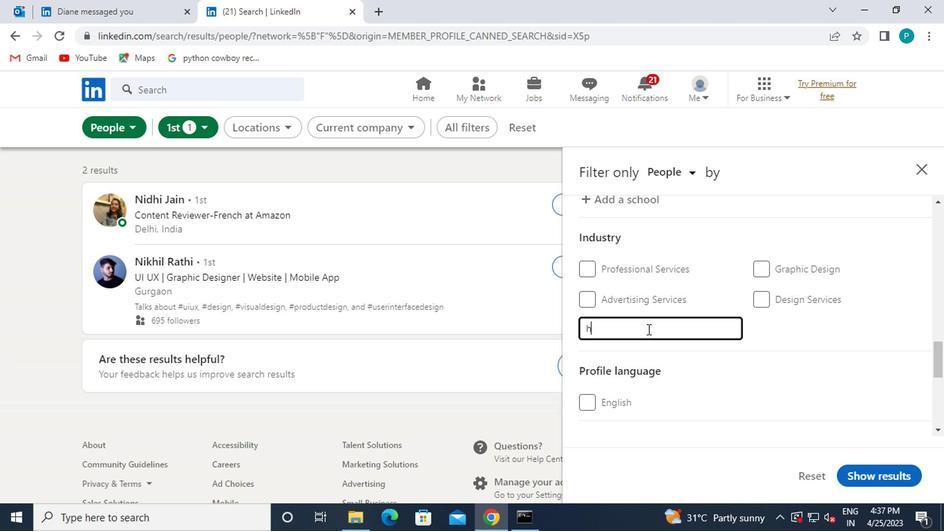 
Action: Key pressed SP
Screenshot: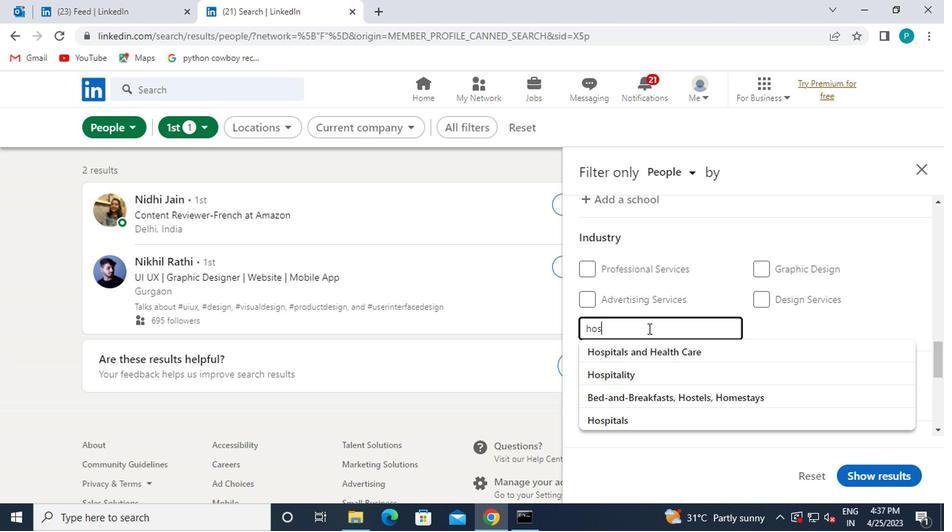 
Action: Mouse moved to (641, 374)
Screenshot: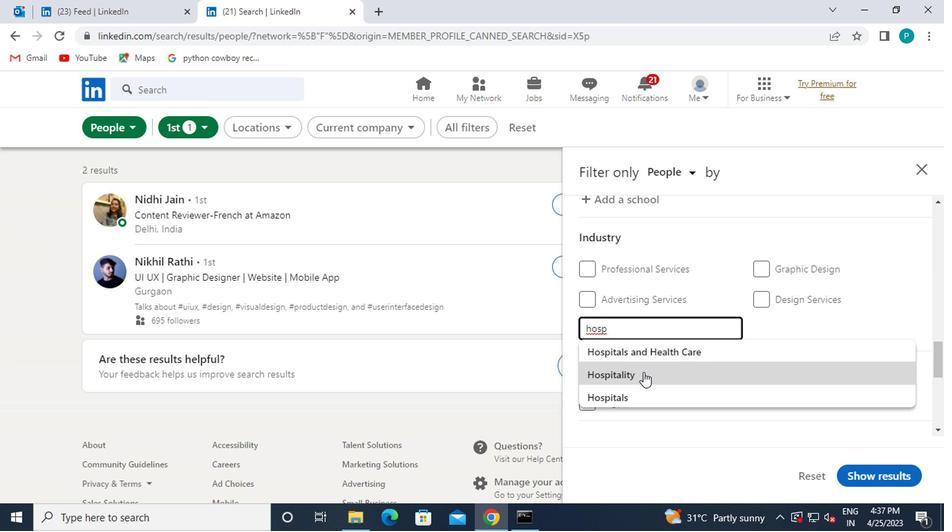 
Action: Mouse pressed left at (641, 374)
Screenshot: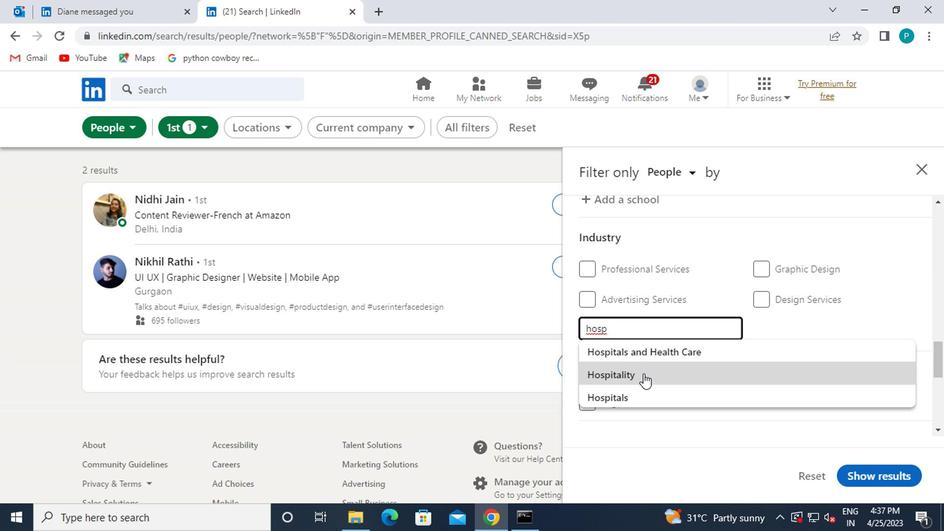 
Action: Mouse moved to (634, 371)
Screenshot: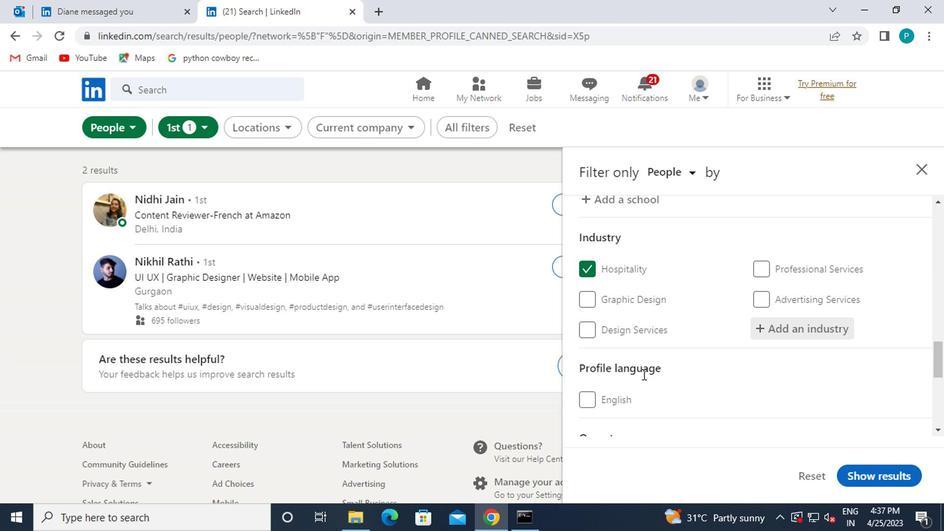 
Action: Mouse scrolled (634, 371) with delta (0, 0)
Screenshot: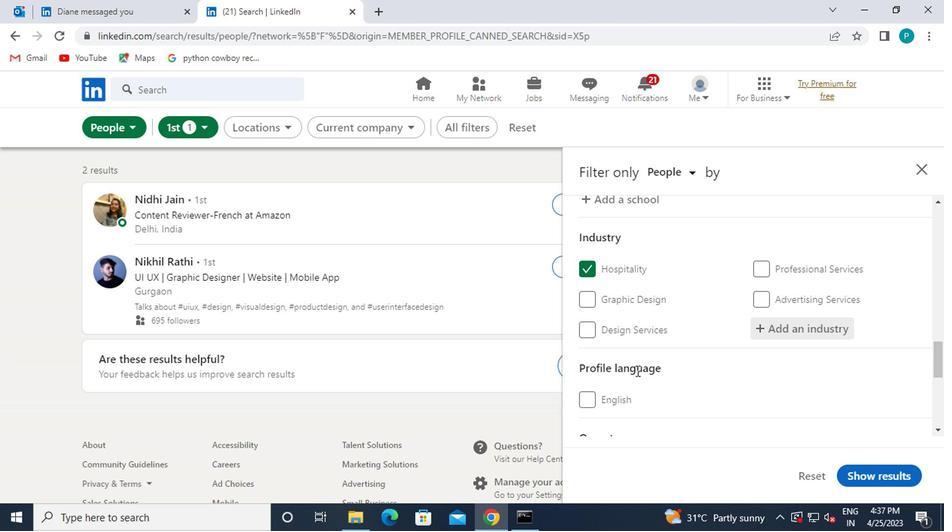 
Action: Mouse moved to (631, 371)
Screenshot: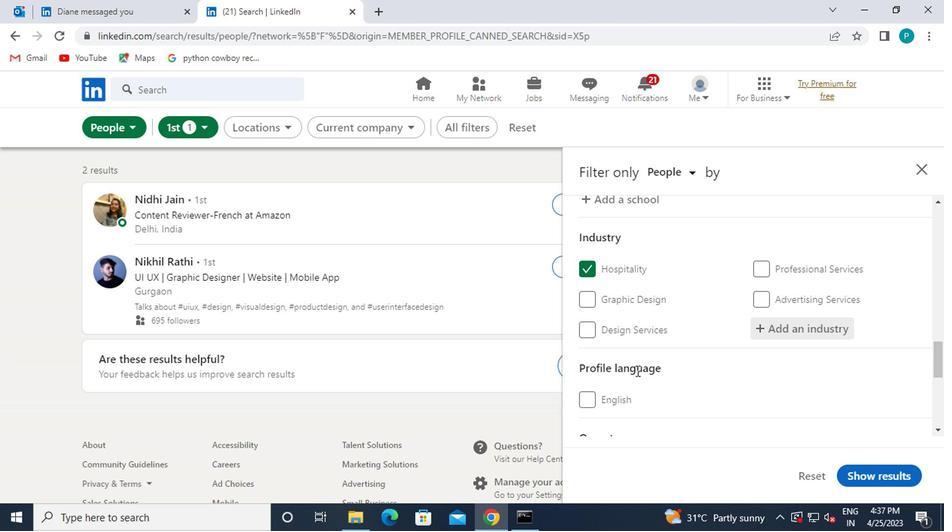 
Action: Mouse scrolled (631, 371) with delta (0, 0)
Screenshot: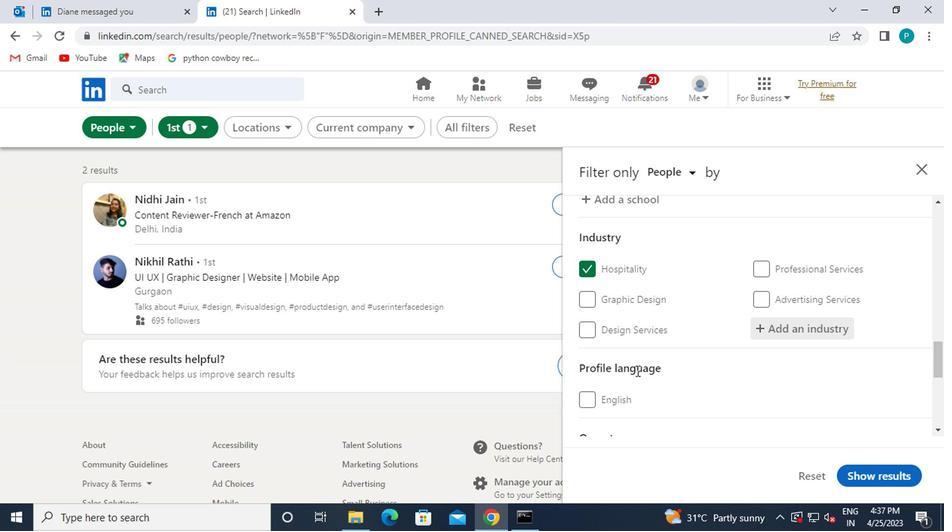 
Action: Mouse moved to (602, 366)
Screenshot: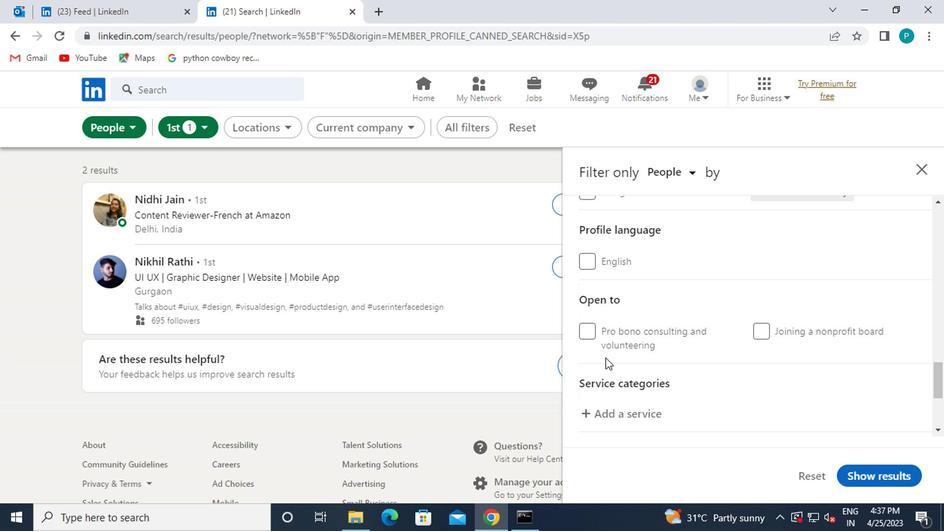 
Action: Mouse scrolled (602, 365) with delta (0, 0)
Screenshot: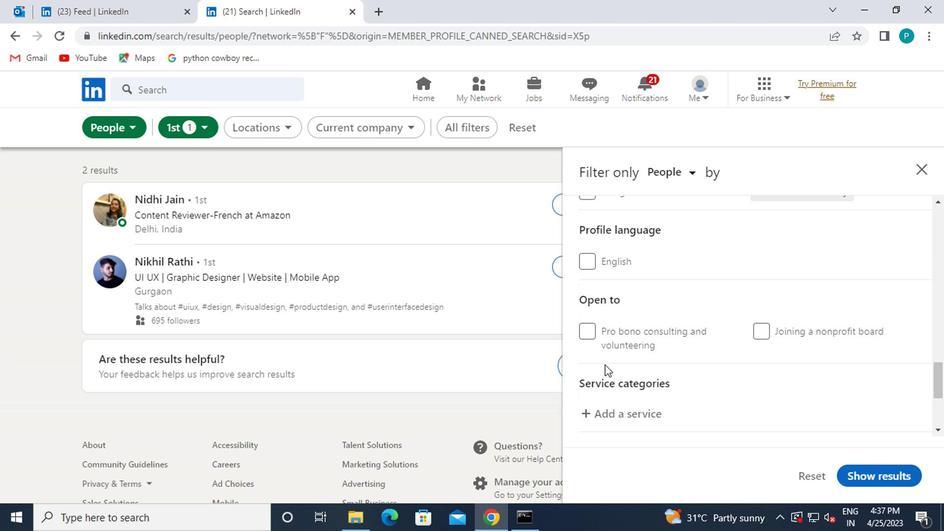 
Action: Mouse moved to (595, 350)
Screenshot: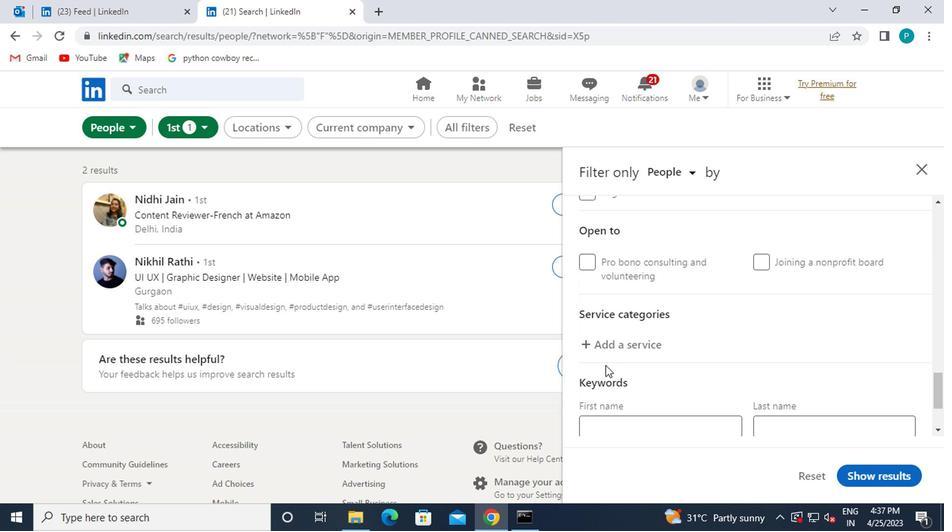 
Action: Mouse pressed left at (595, 350)
Screenshot: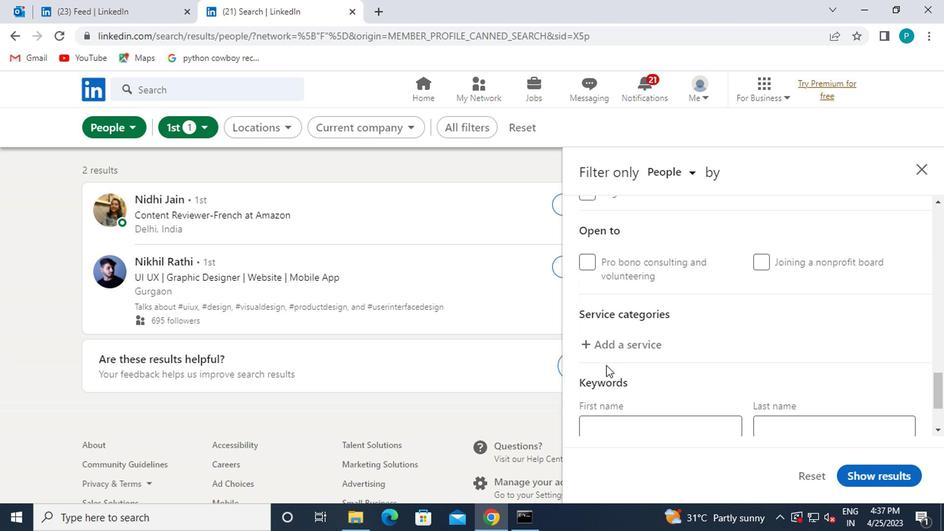 
Action: Mouse moved to (608, 345)
Screenshot: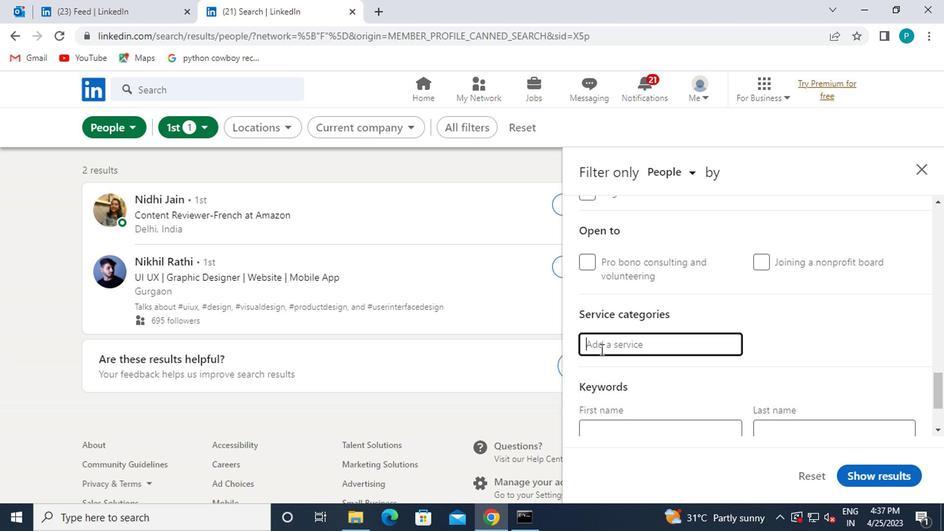 
Action: Key pressed E
Screenshot: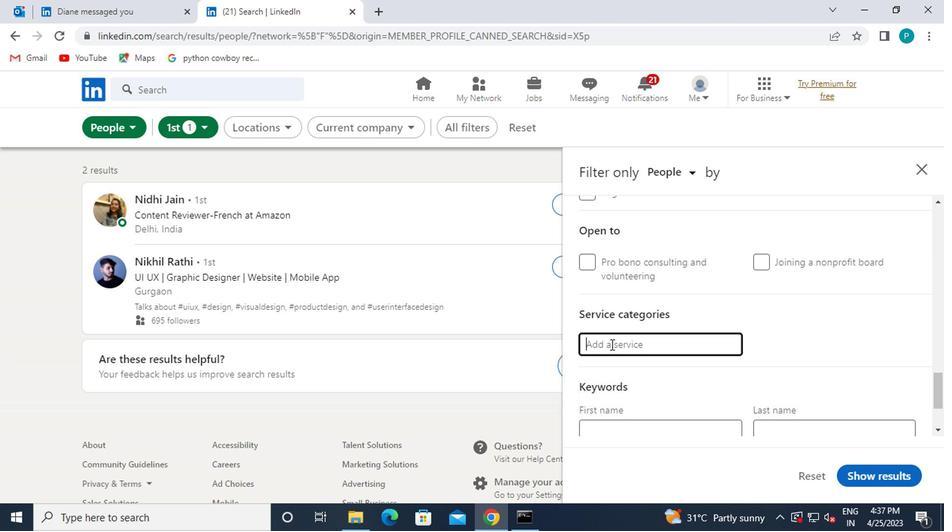 
Action: Mouse moved to (608, 345)
Screenshot: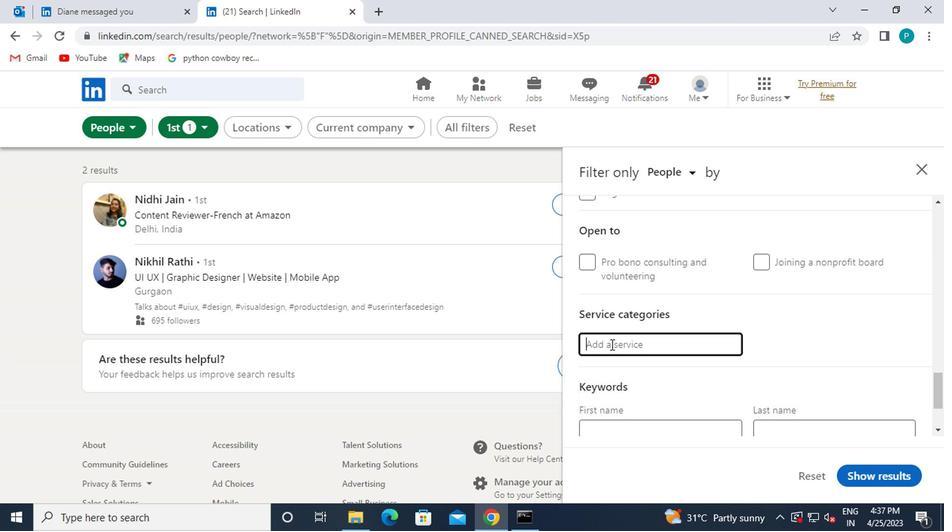 
Action: Key pressed B<Key.backspace>VE
Screenshot: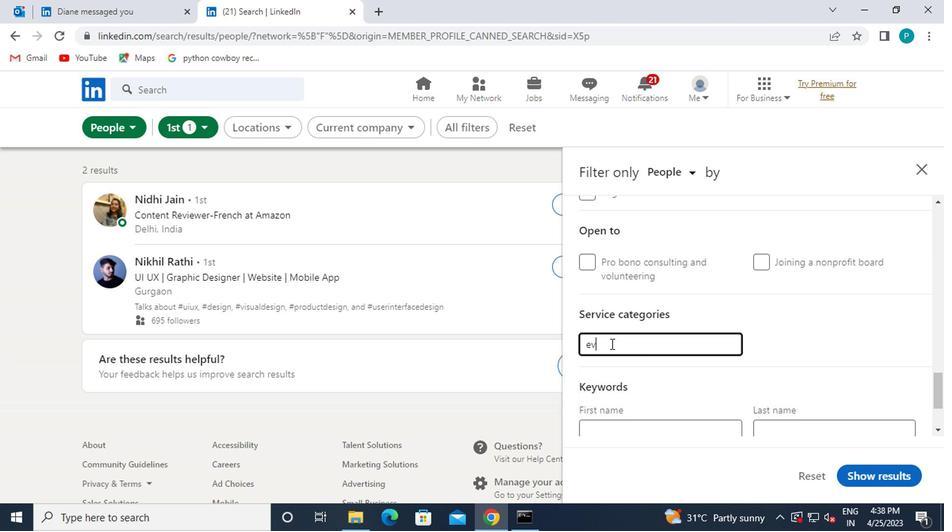 
Action: Mouse moved to (609, 344)
Screenshot: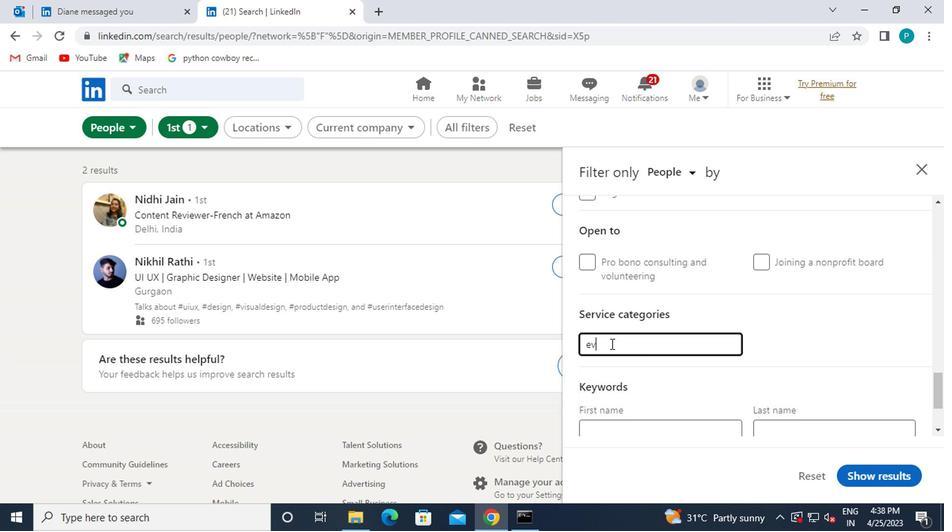 
Action: Key pressed NT
Screenshot: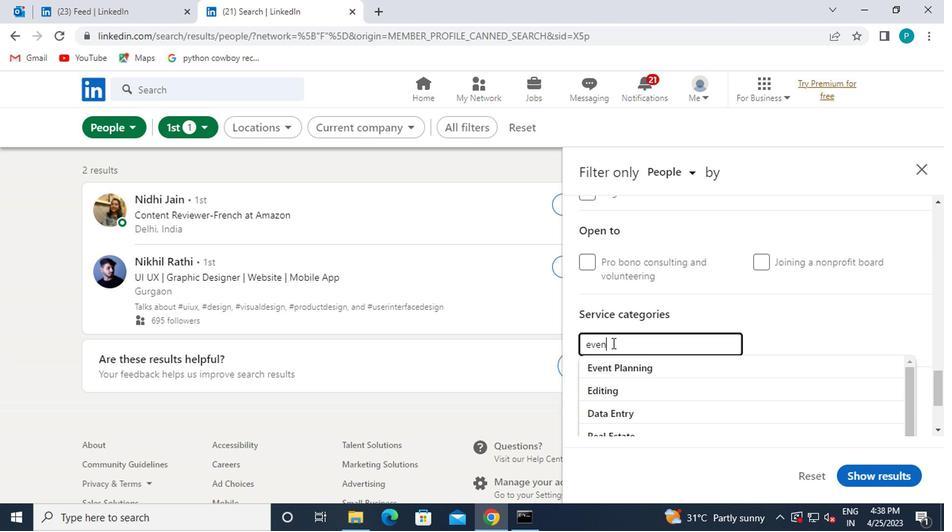 
Action: Mouse moved to (676, 369)
Screenshot: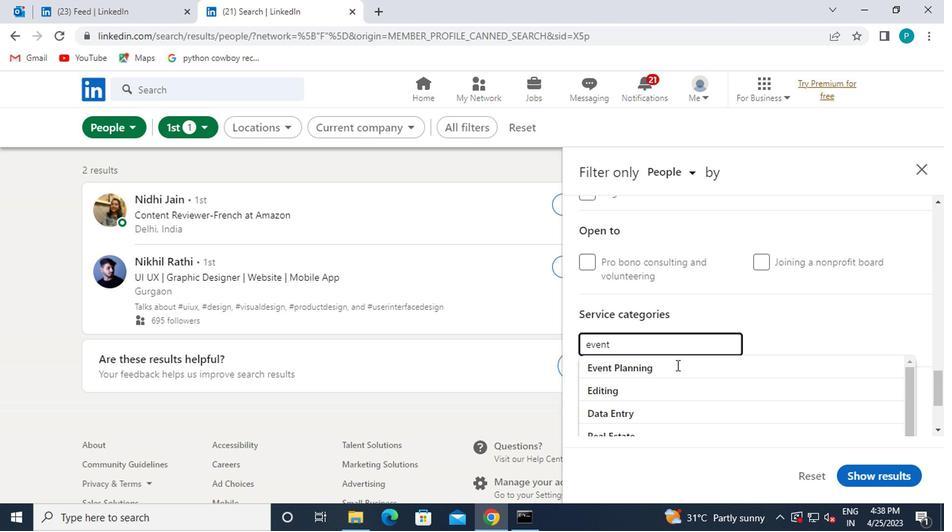 
Action: Mouse pressed left at (676, 369)
Screenshot: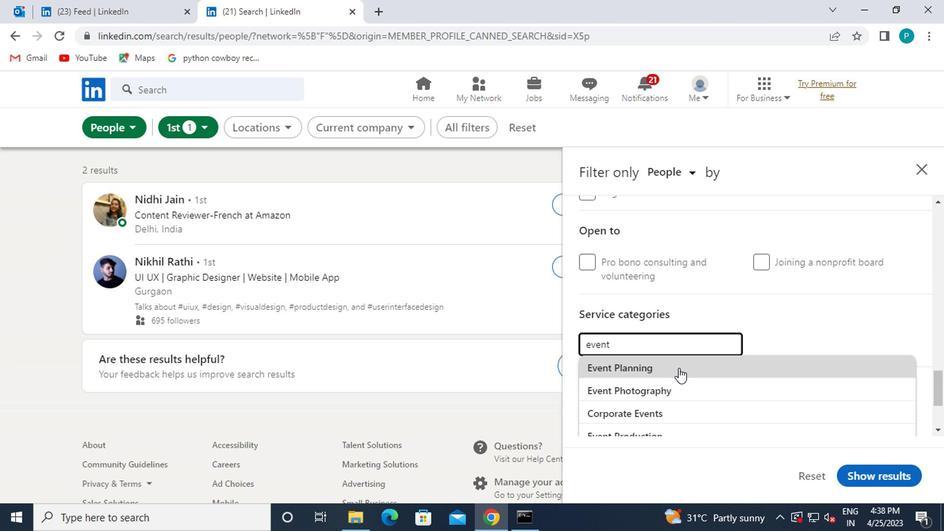 
Action: Mouse moved to (659, 368)
Screenshot: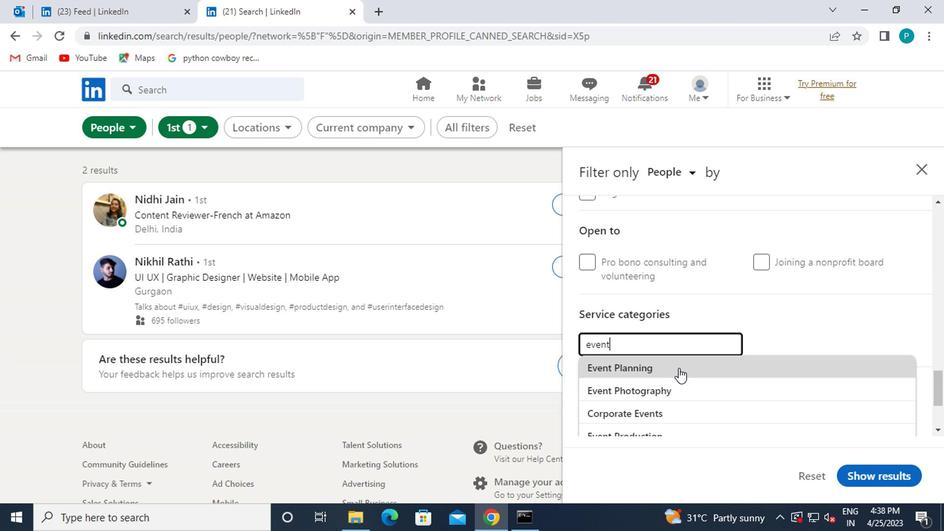 
Action: Mouse scrolled (659, 367) with delta (0, 0)
Screenshot: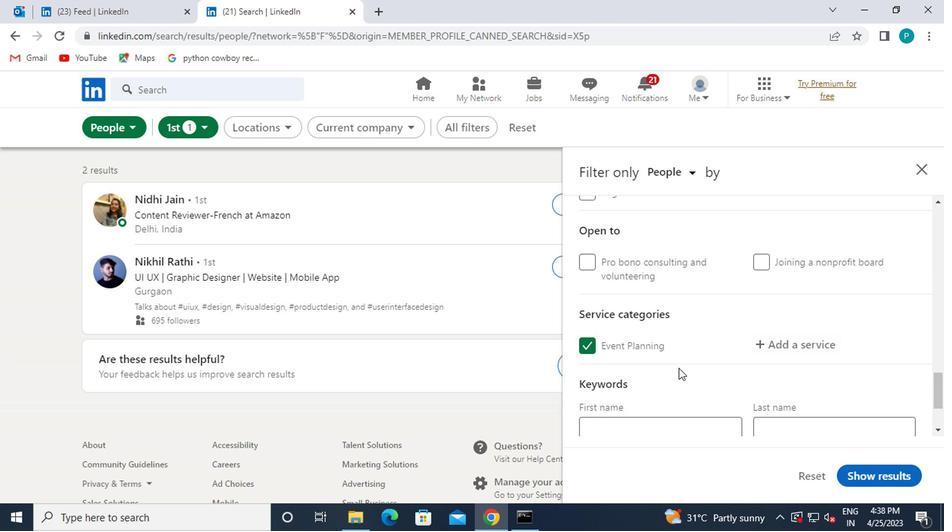 
Action: Mouse scrolled (659, 367) with delta (0, 0)
Screenshot: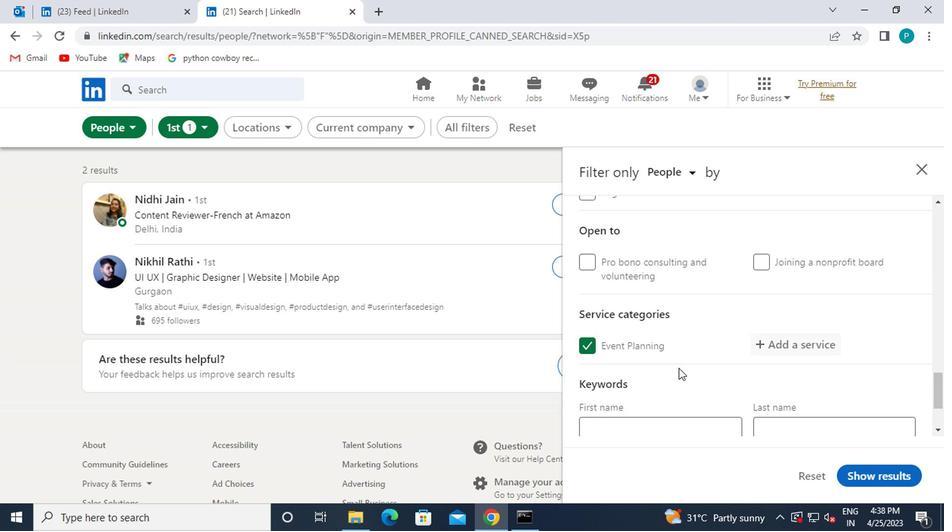 
Action: Mouse moved to (654, 367)
Screenshot: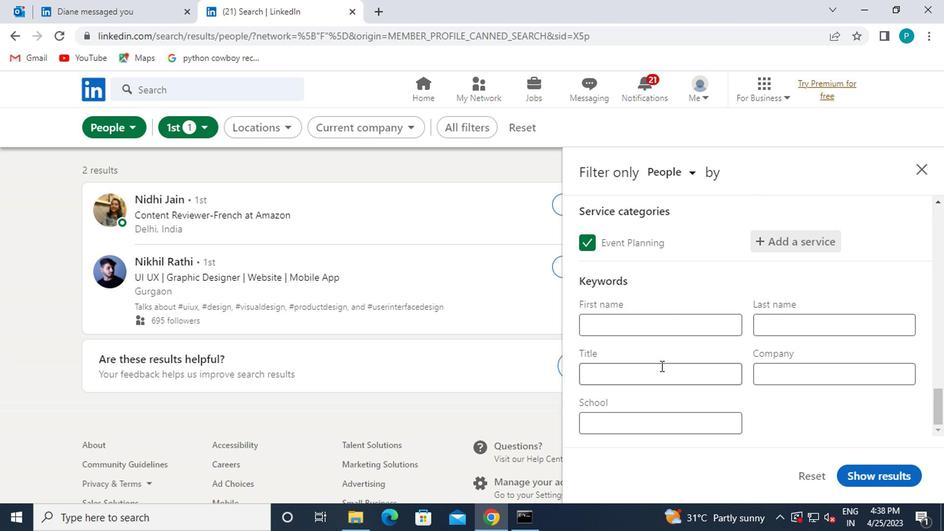 
Action: Mouse scrolled (654, 366) with delta (0, 0)
Screenshot: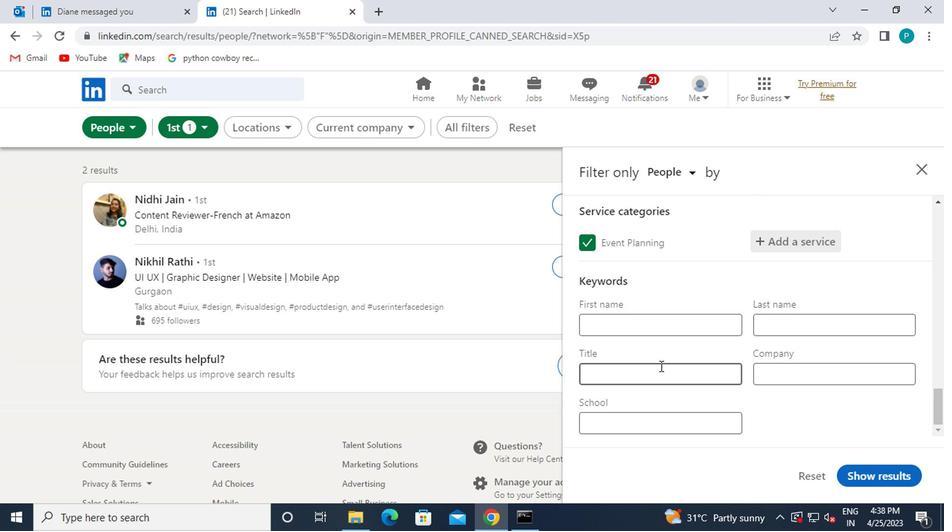 
Action: Mouse moved to (663, 374)
Screenshot: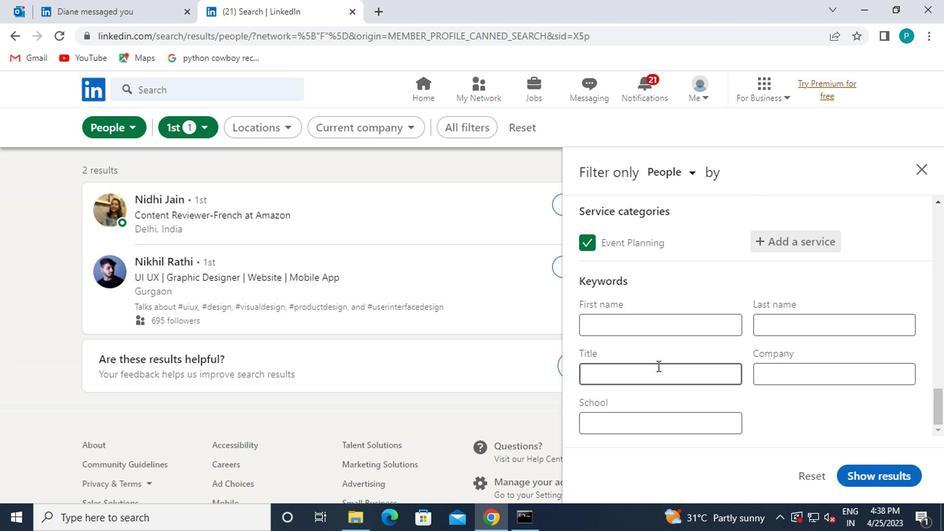 
Action: Mouse pressed left at (663, 374)
Screenshot: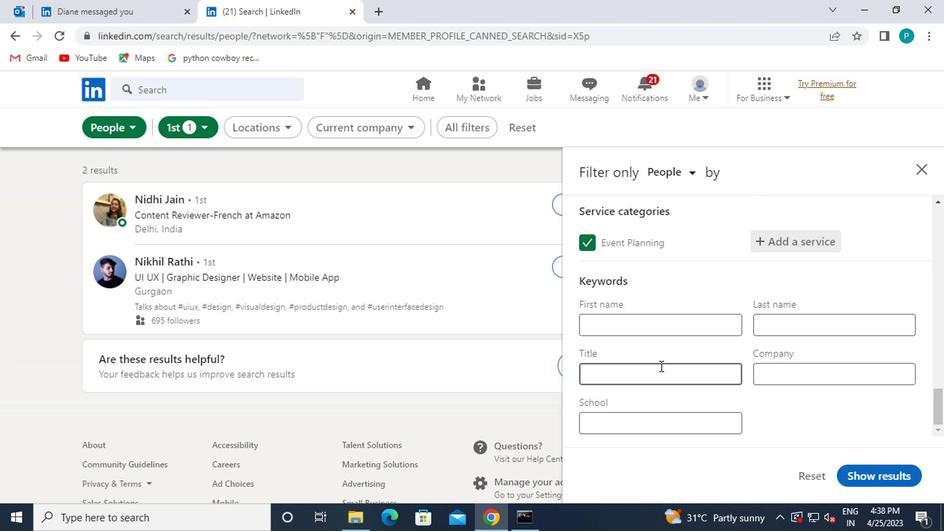 
Action: Mouse moved to (664, 374)
Screenshot: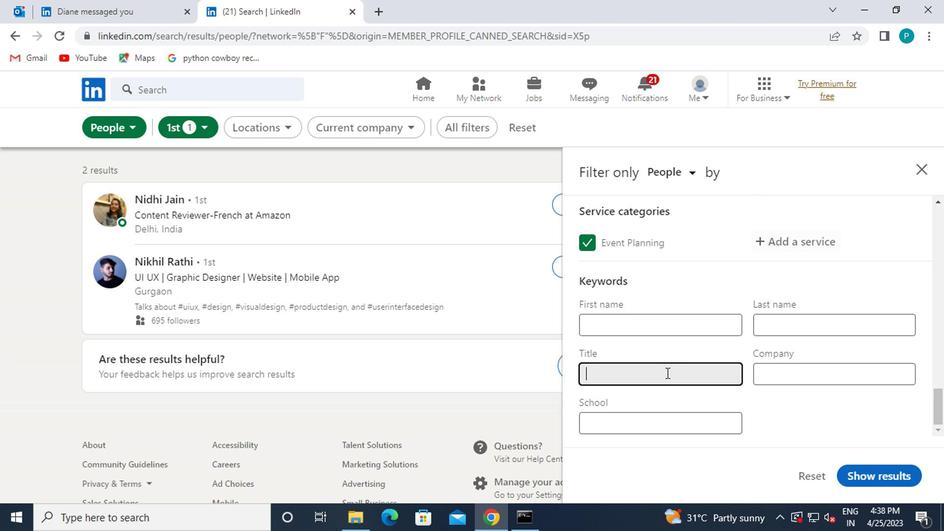 
Action: Key pressed CAR
Screenshot: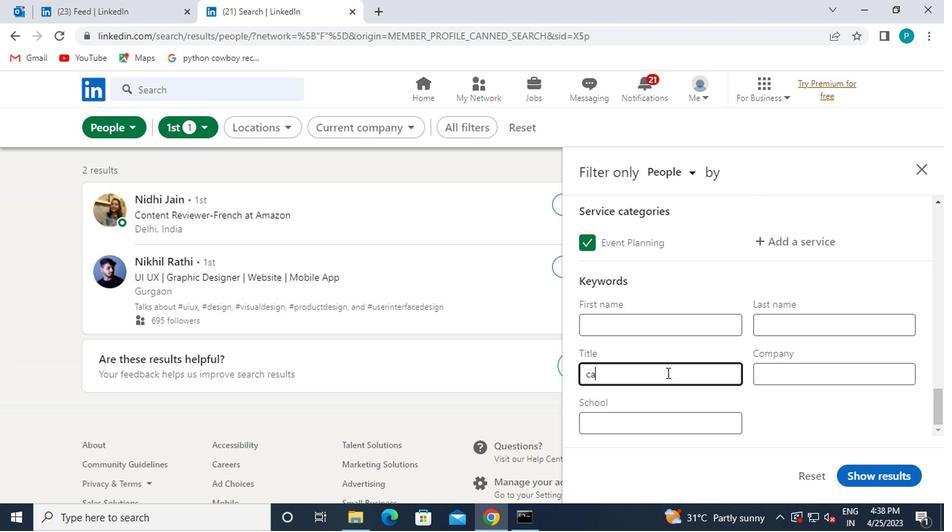 
Action: Mouse moved to (666, 372)
Screenshot: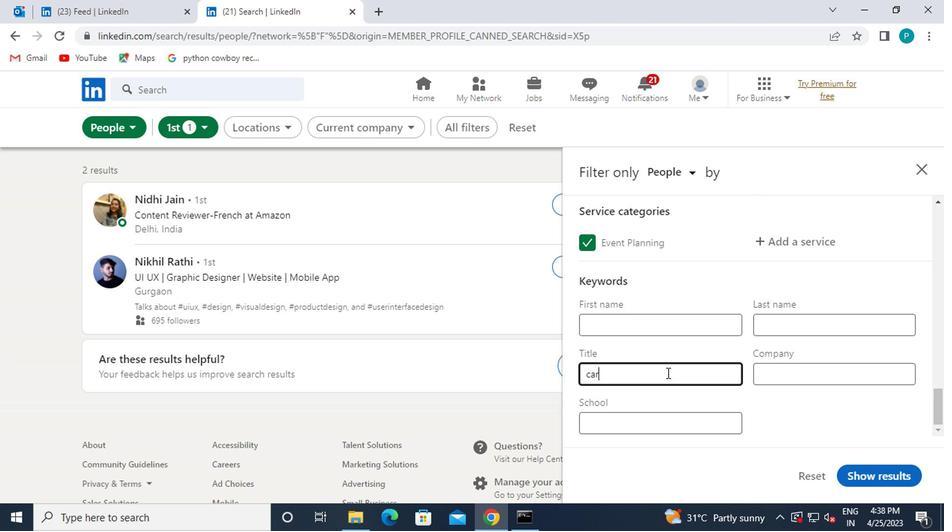 
Action: Key pressed ETAK
Screenshot: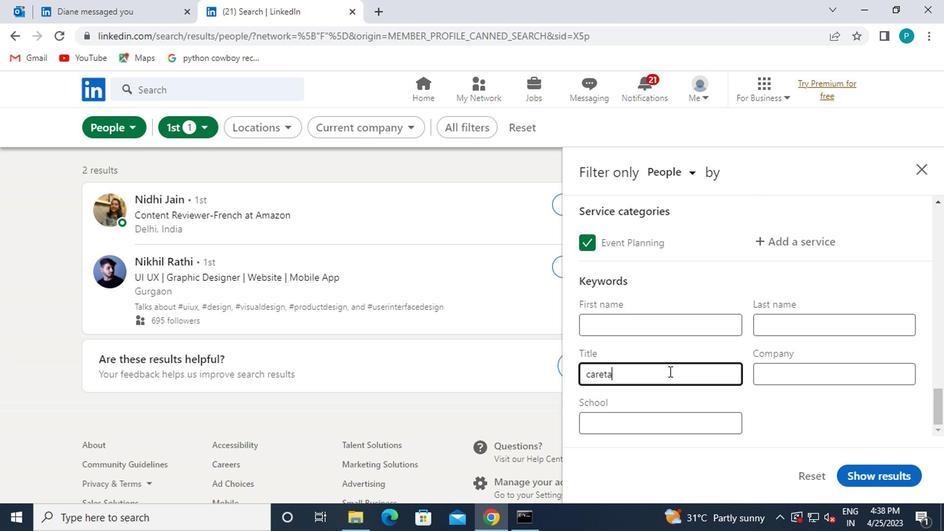 
Action: Mouse moved to (667, 372)
Screenshot: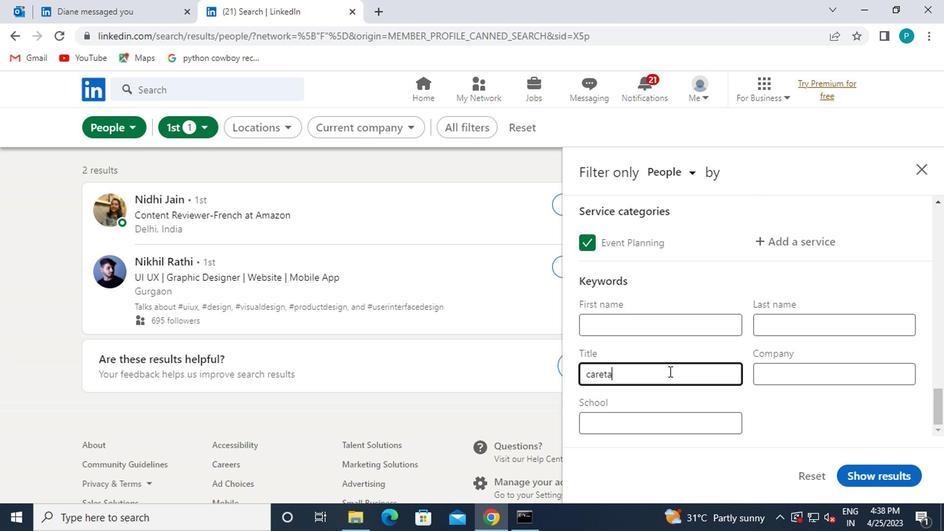 
Action: Key pressed ER<Key.space>O
Screenshot: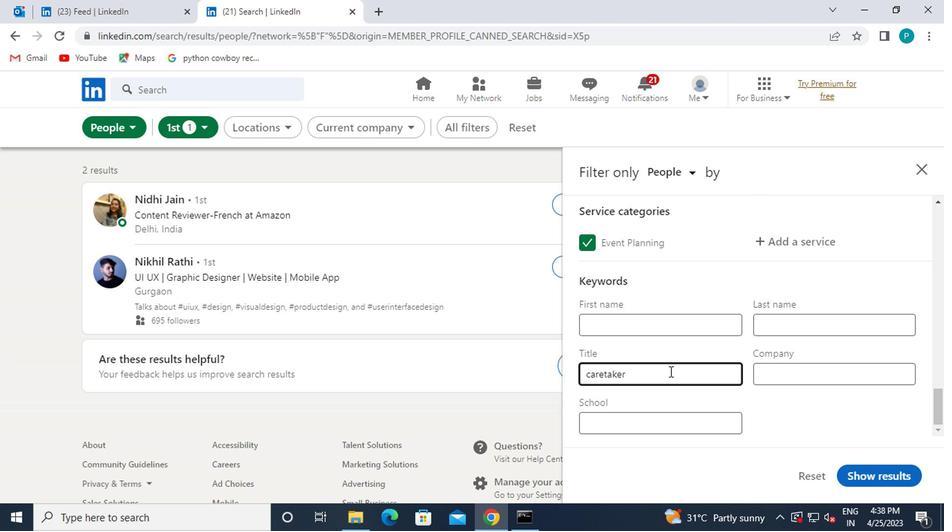 
Action: Mouse moved to (667, 371)
Screenshot: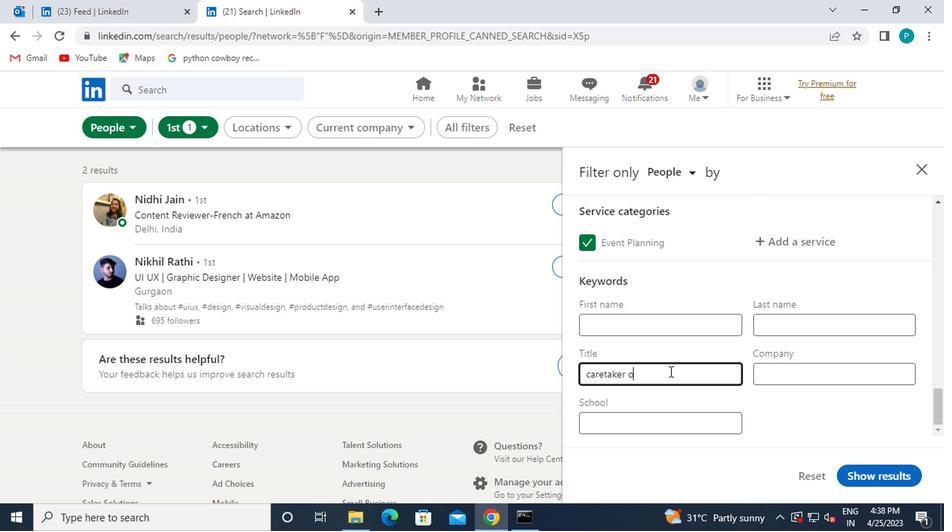 
Action: Key pressed R
Screenshot: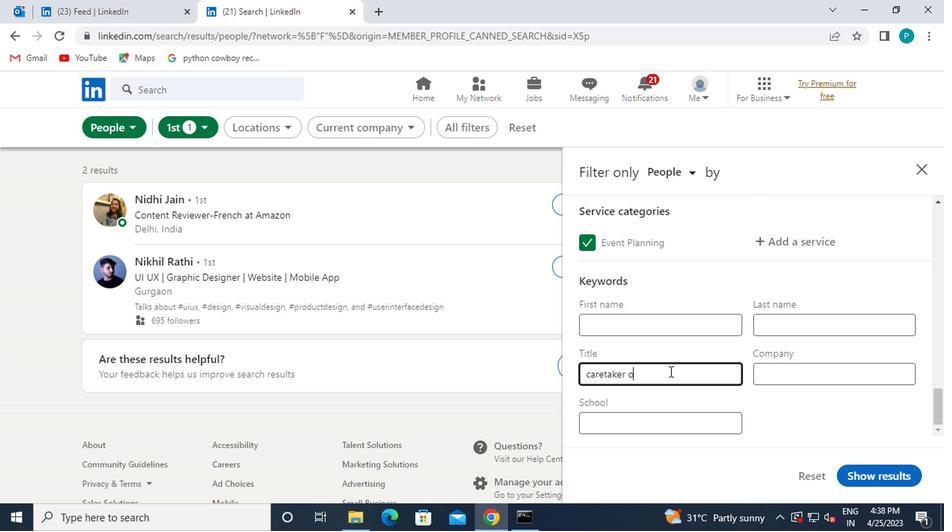 
Action: Mouse moved to (667, 371)
Screenshot: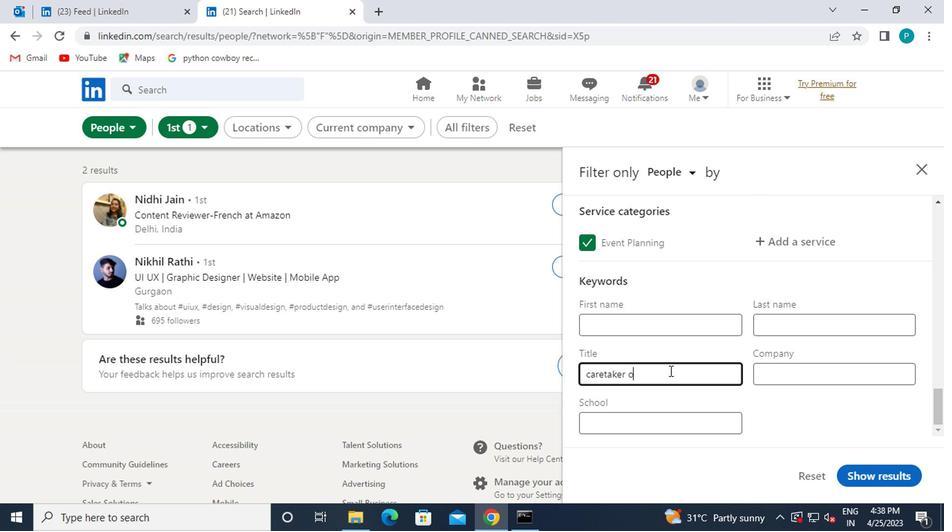 
Action: Key pressed <Key.space>HOUSE<Key.space>SITTER
Screenshot: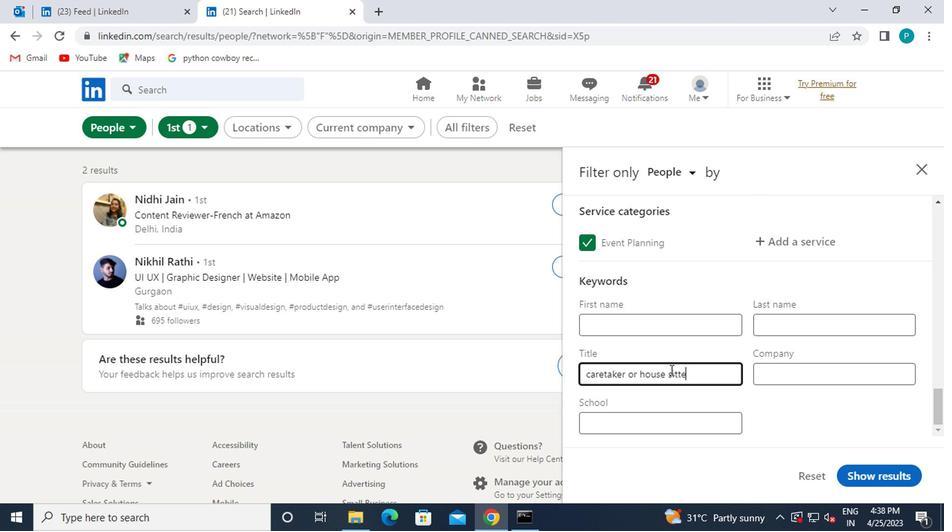 
Action: Mouse moved to (864, 478)
Screenshot: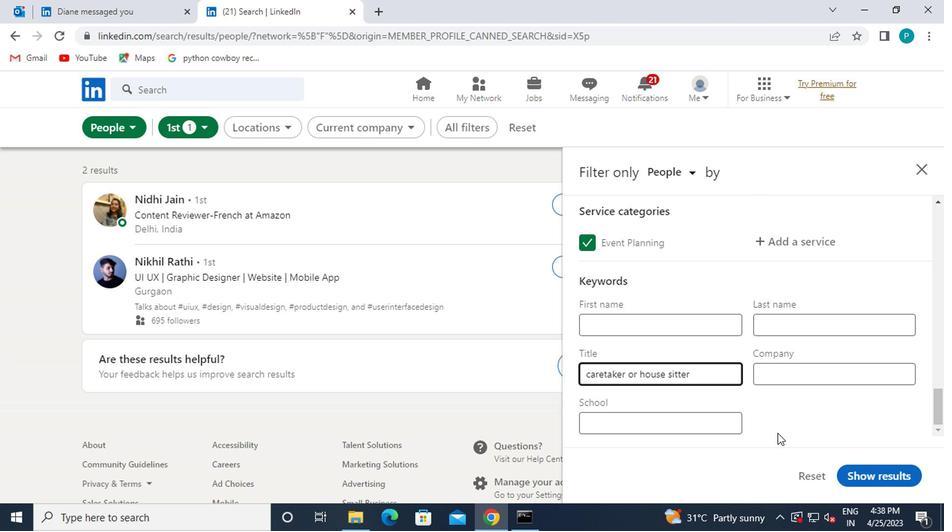 
Action: Mouse pressed left at (864, 478)
Screenshot: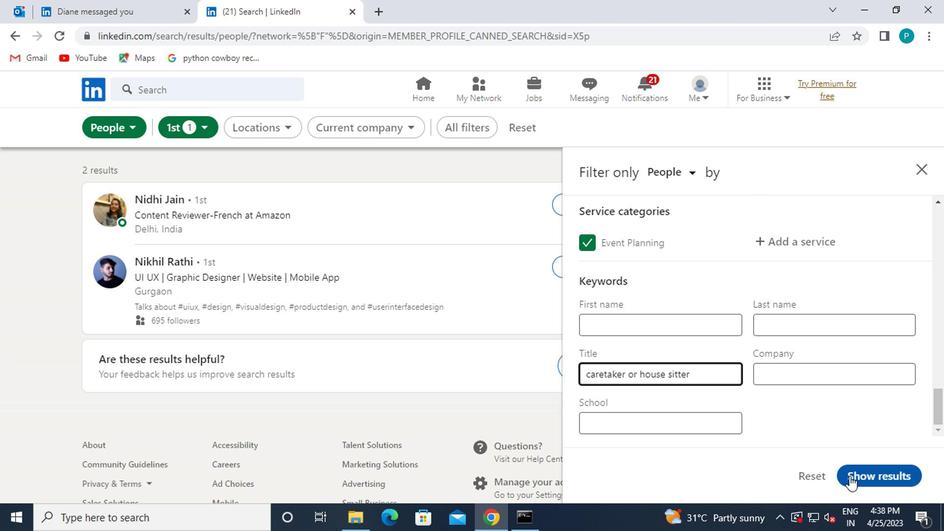 
Action: Mouse moved to (865, 478)
Screenshot: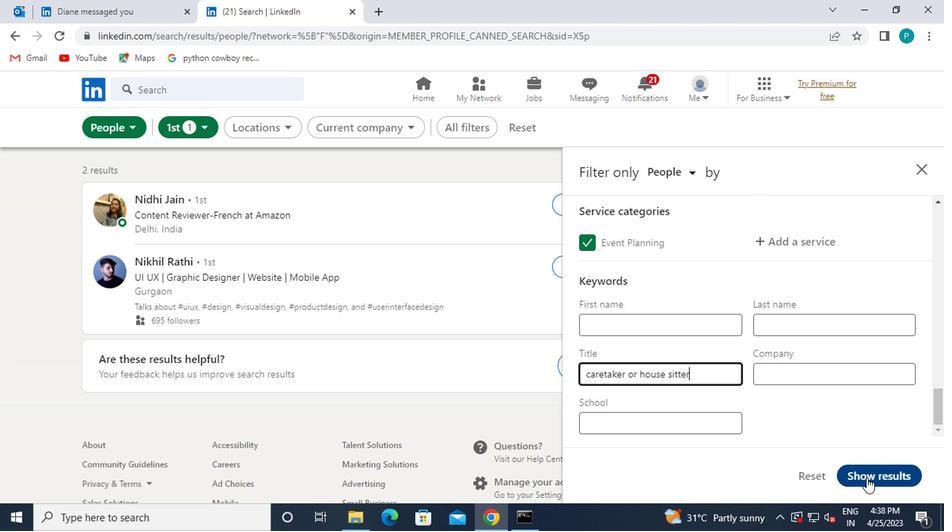 
